 Task: Create a sub task Release to Production / Go Live for the task  Upgrade and migrate company quality management to a cloud-based solution in the project BroaderVision , assign it to team member softage.5@softage.net and update the status of the sub task to  On Track  , set the priority of the sub task to Low
Action: Mouse moved to (654, 512)
Screenshot: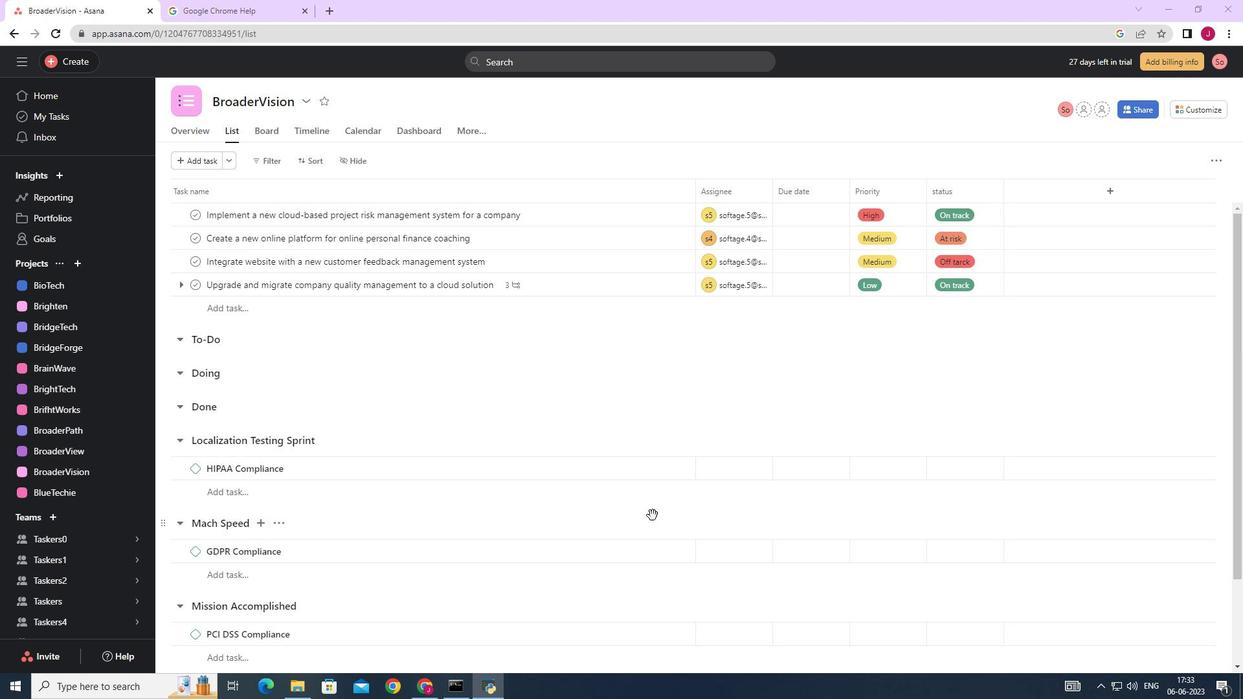 
Action: Mouse scrolled (654, 511) with delta (0, 0)
Screenshot: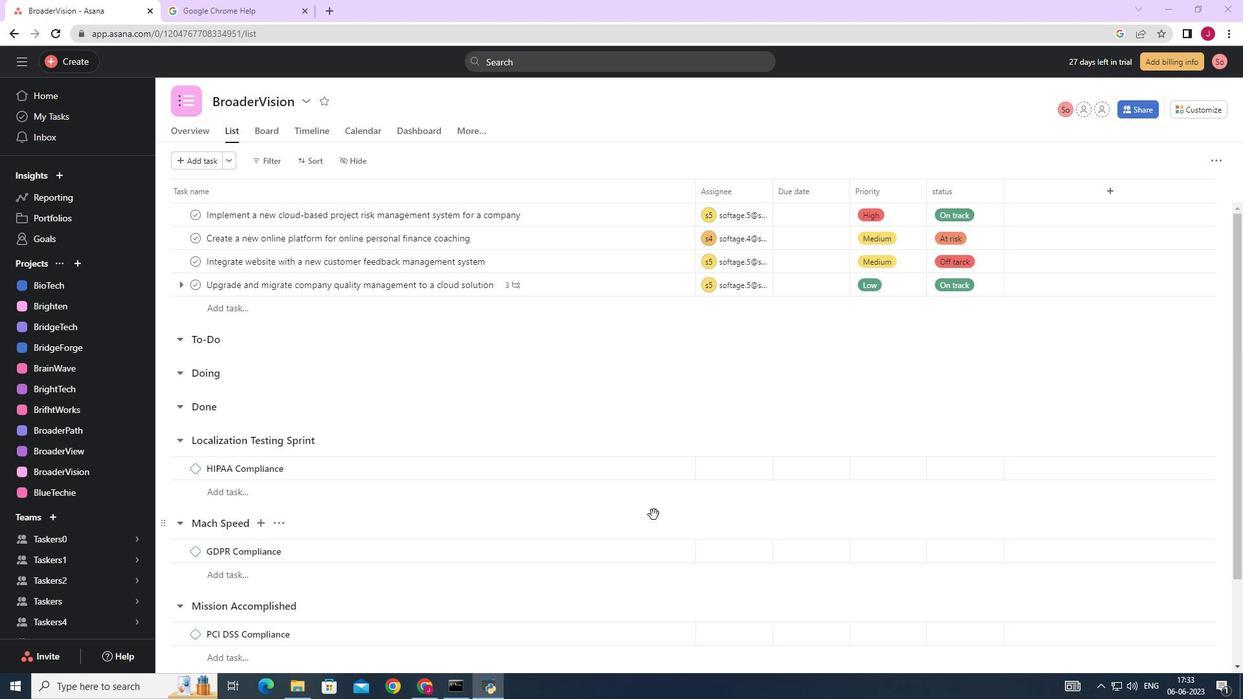 
Action: Mouse scrolled (654, 511) with delta (0, 0)
Screenshot: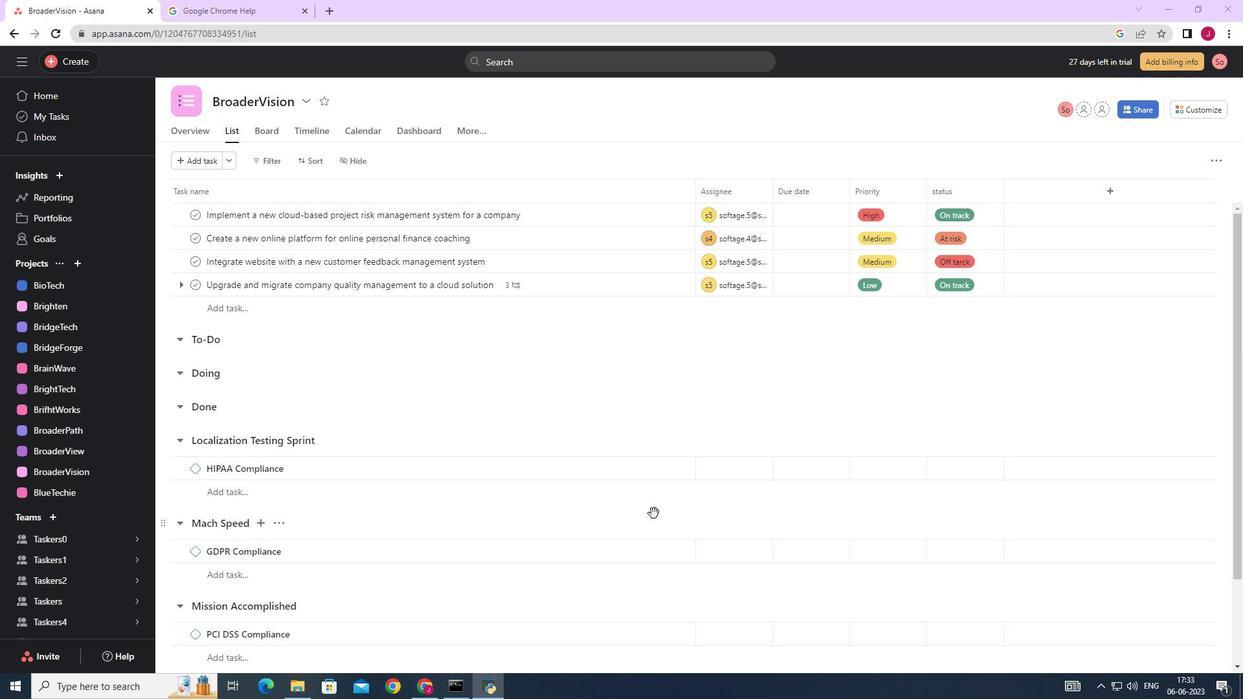
Action: Mouse scrolled (654, 511) with delta (0, 0)
Screenshot: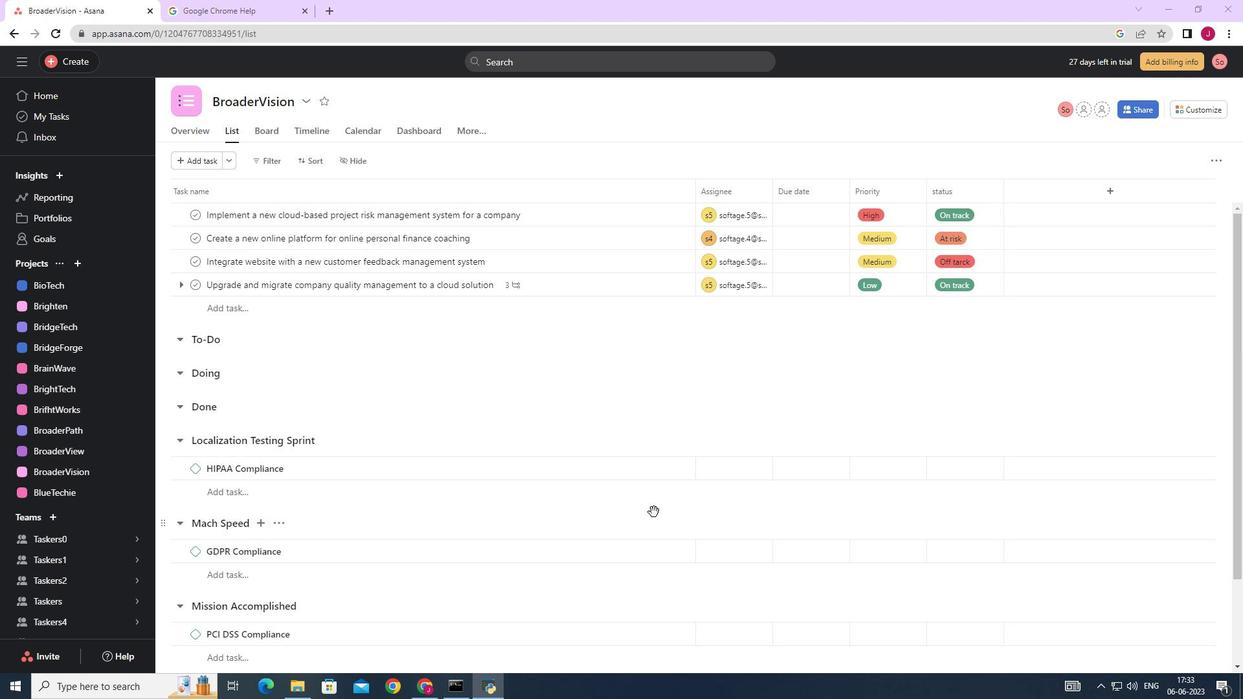 
Action: Mouse scrolled (654, 511) with delta (0, 0)
Screenshot: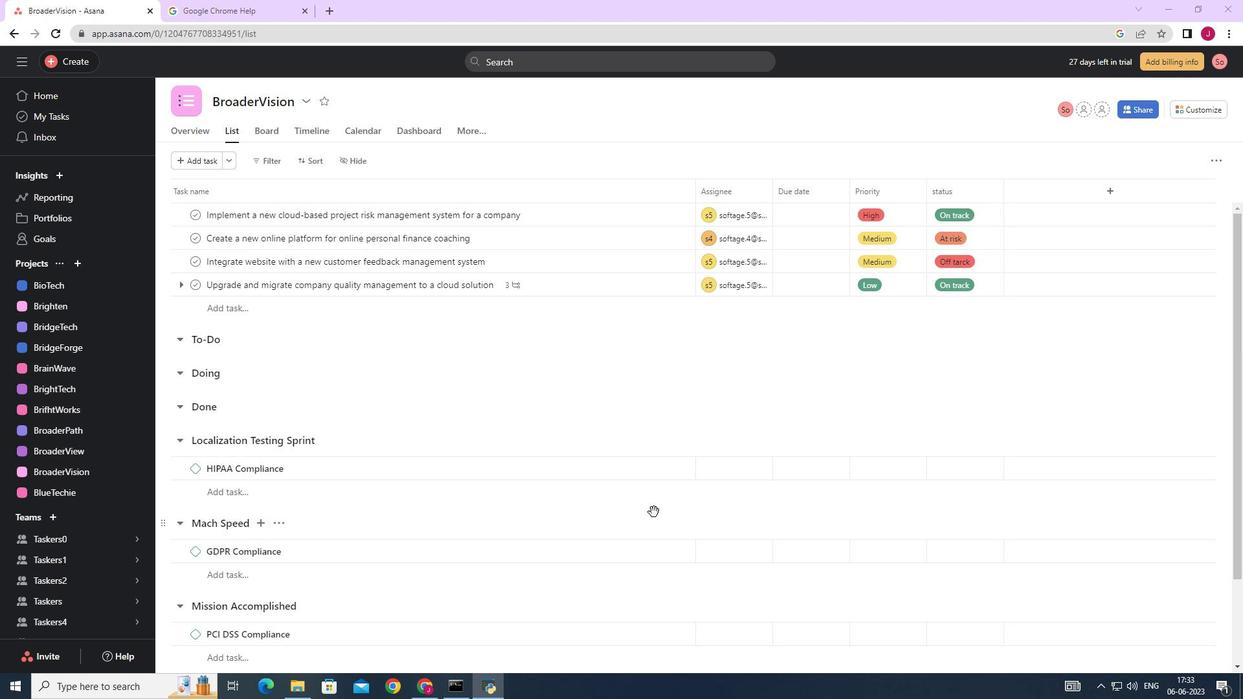 
Action: Mouse scrolled (654, 511) with delta (0, 0)
Screenshot: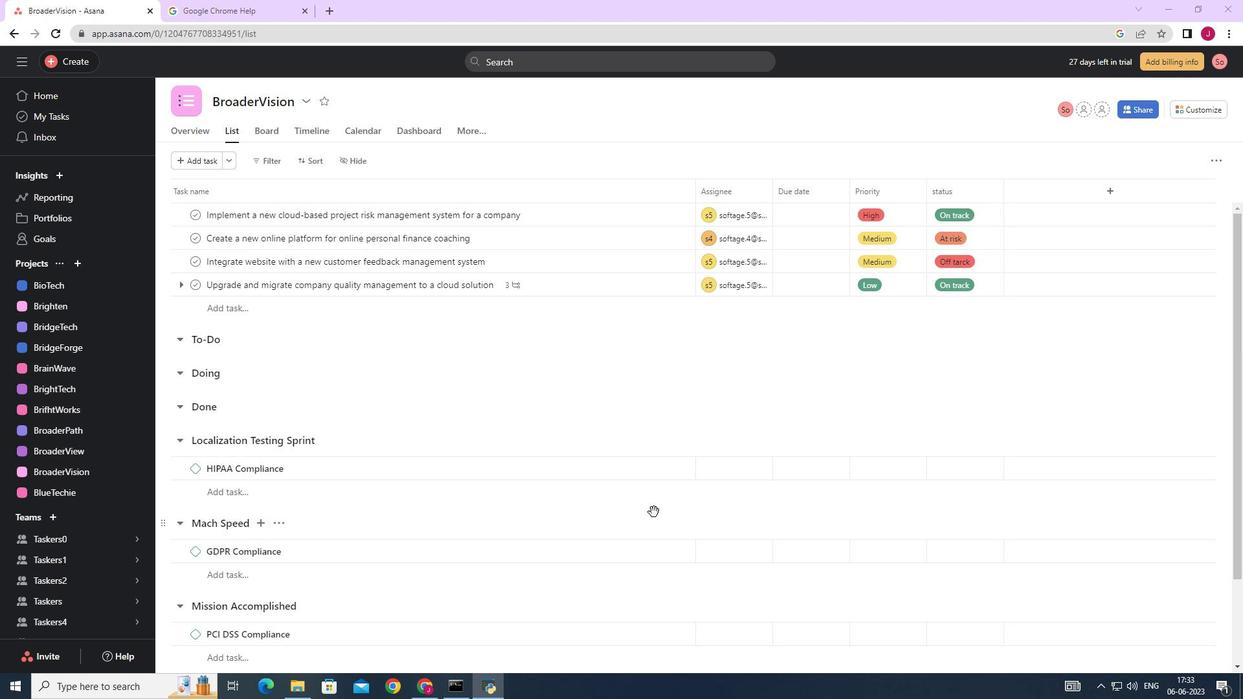 
Action: Mouse scrolled (654, 511) with delta (0, 0)
Screenshot: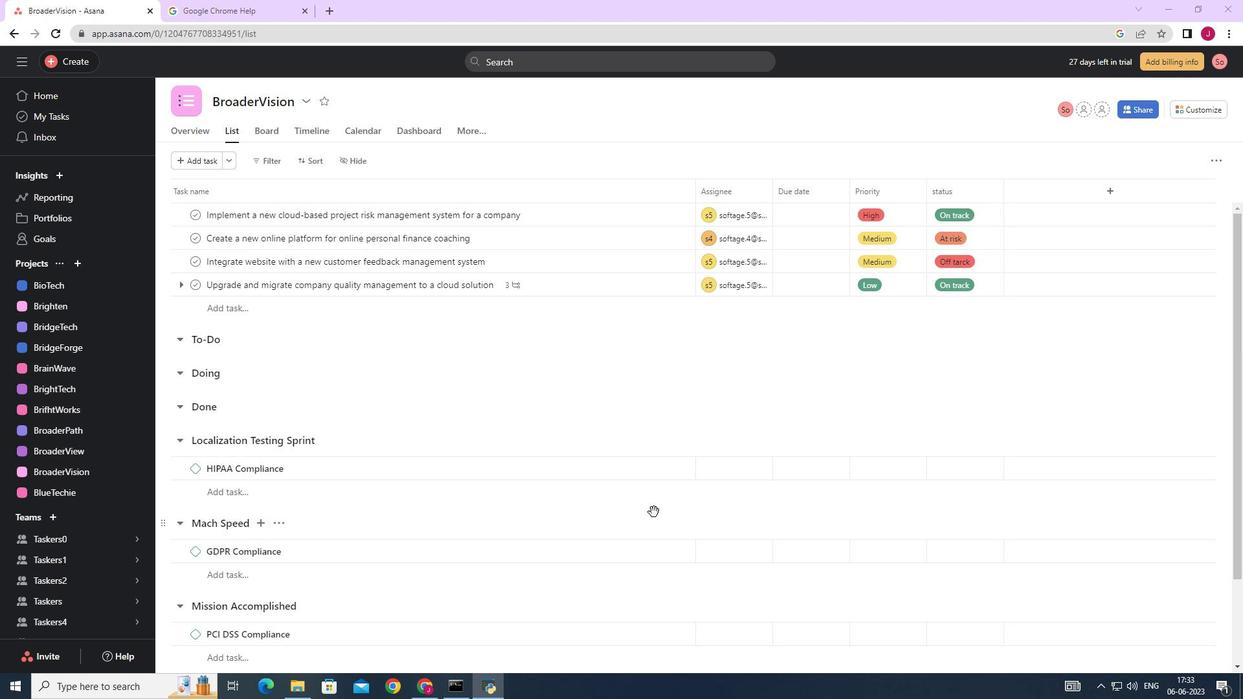 
Action: Mouse scrolled (654, 513) with delta (0, 0)
Screenshot: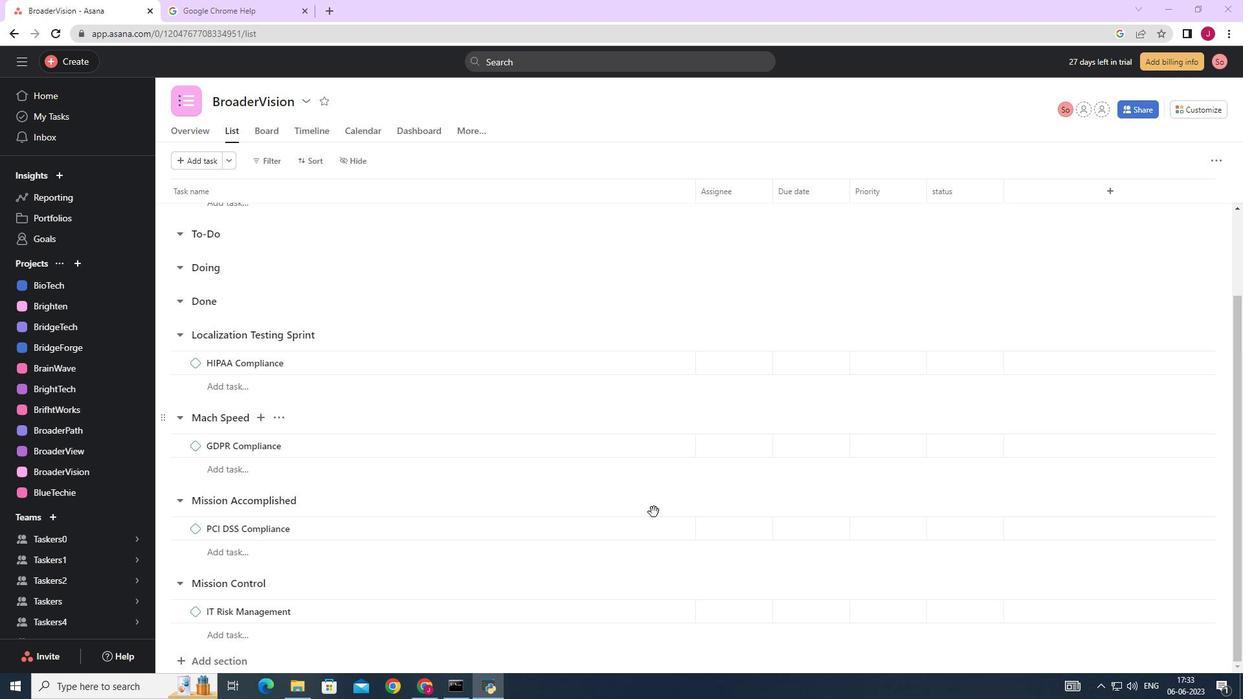 
Action: Mouse scrolled (654, 513) with delta (0, 0)
Screenshot: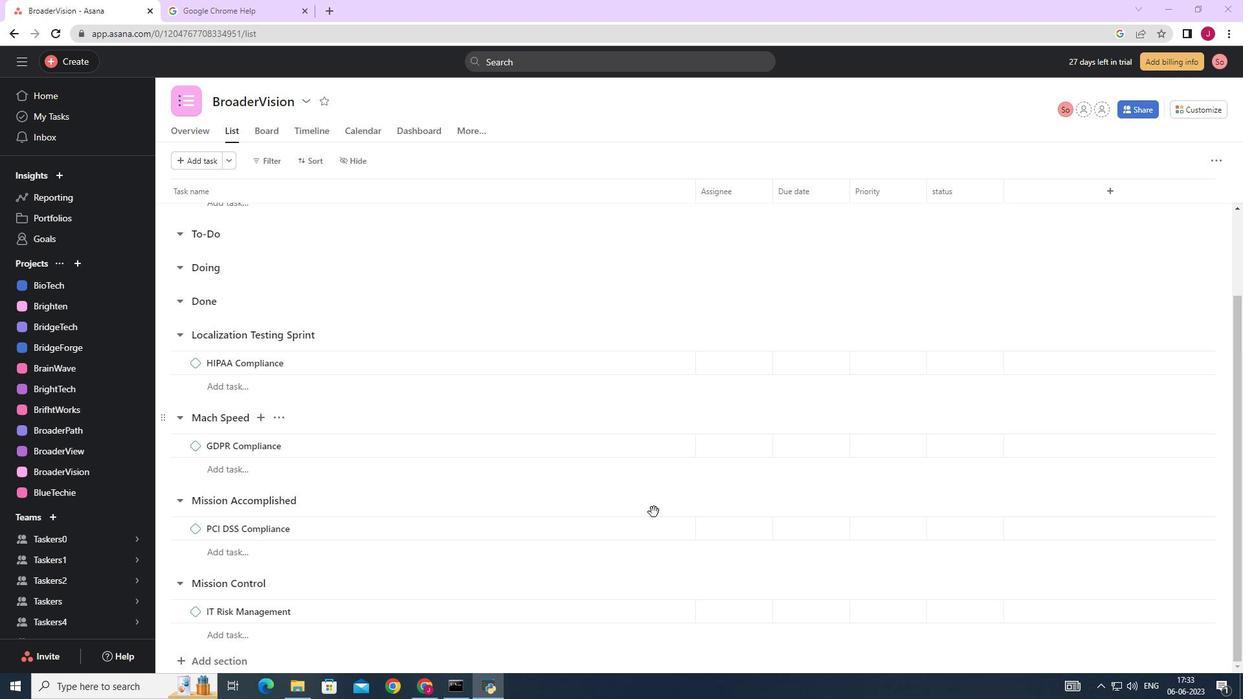 
Action: Mouse scrolled (654, 513) with delta (0, 0)
Screenshot: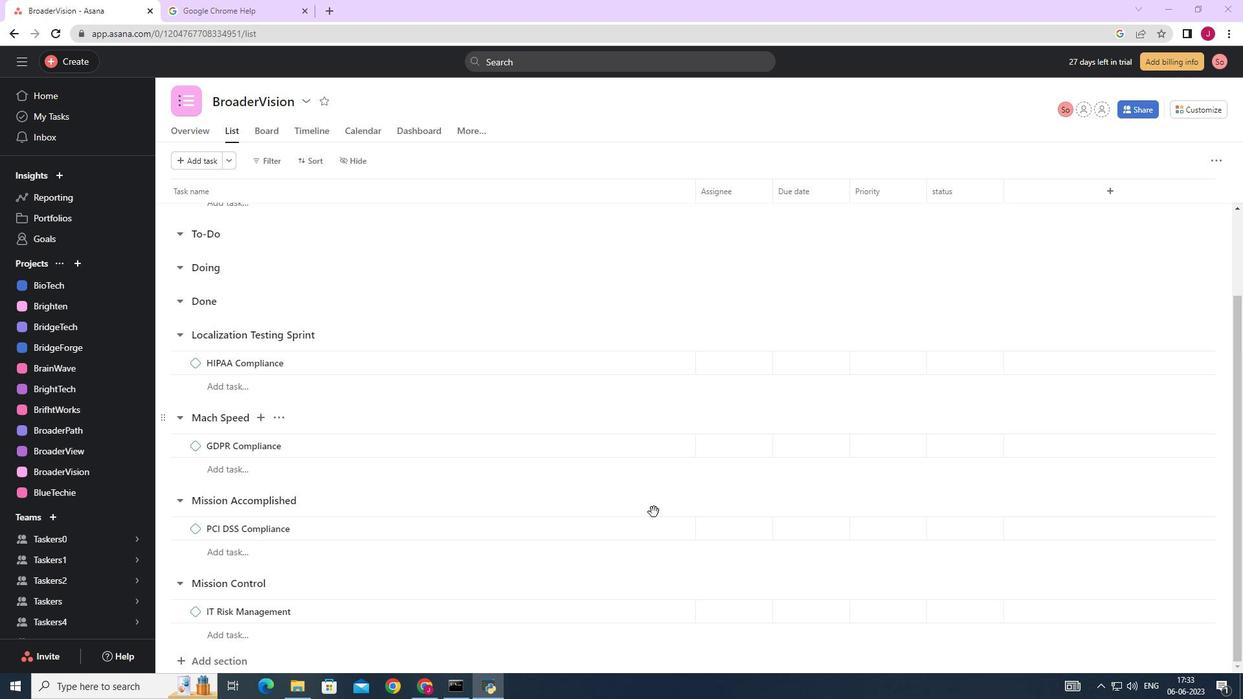 
Action: Mouse scrolled (654, 513) with delta (0, 0)
Screenshot: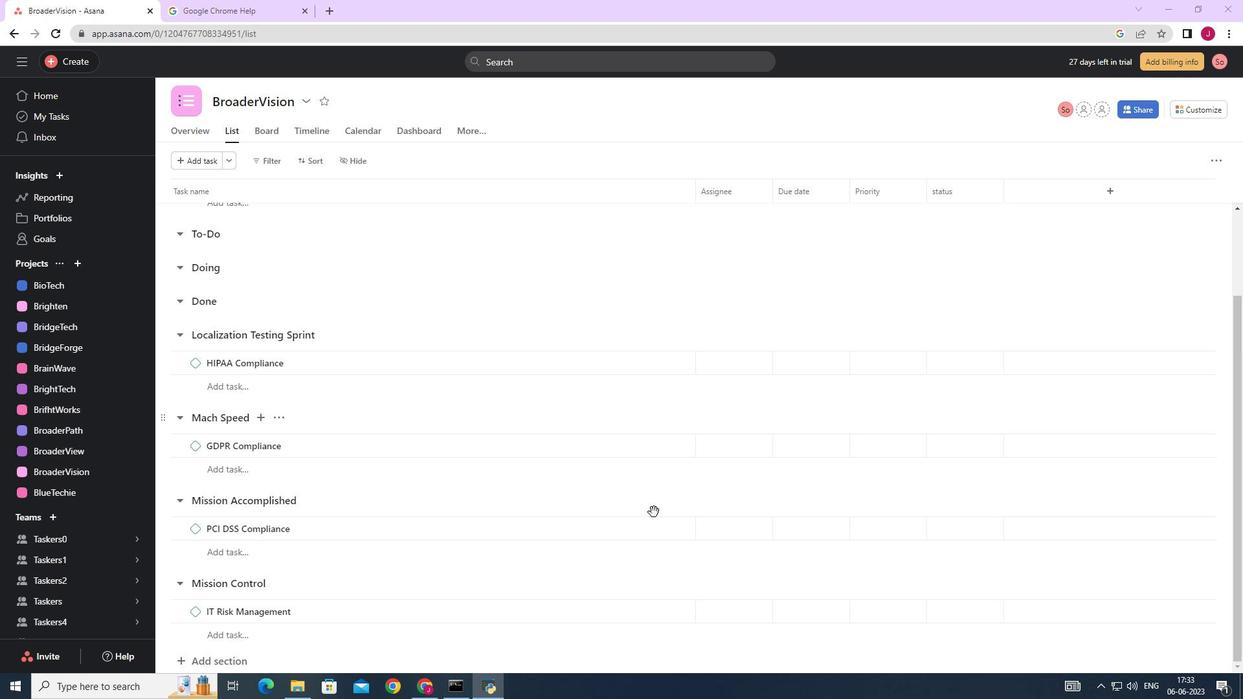 
Action: Mouse moved to (581, 288)
Screenshot: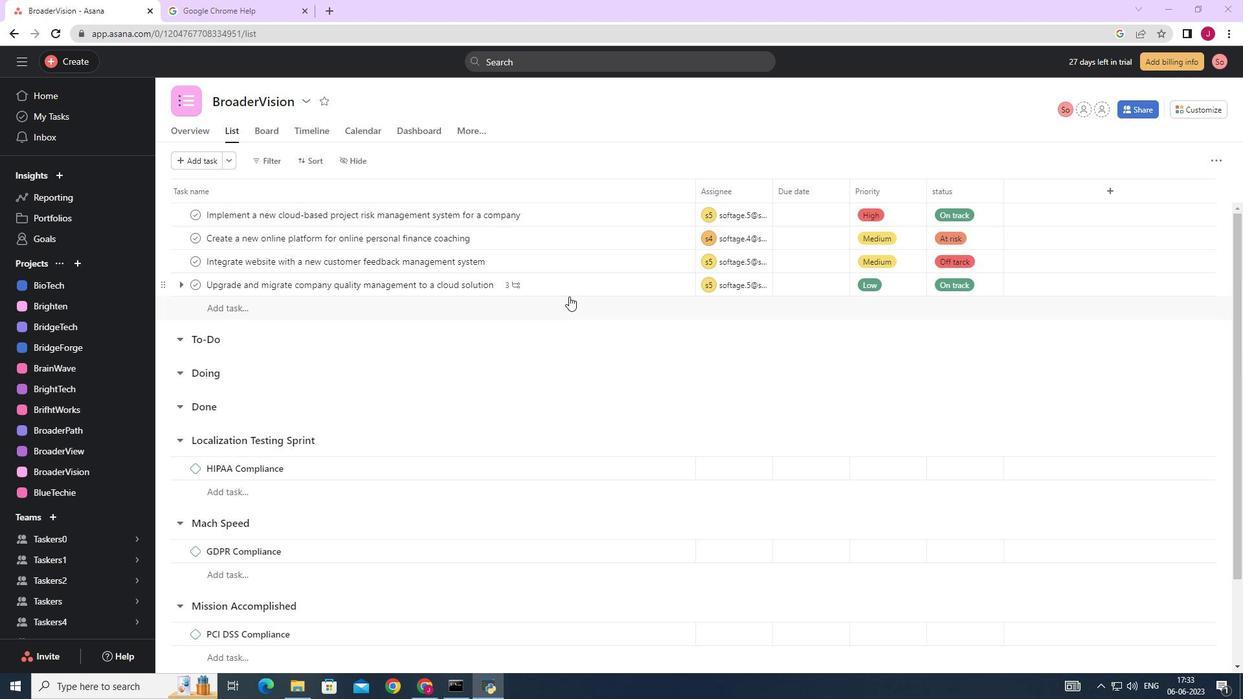 
Action: Mouse pressed left at (581, 288)
Screenshot: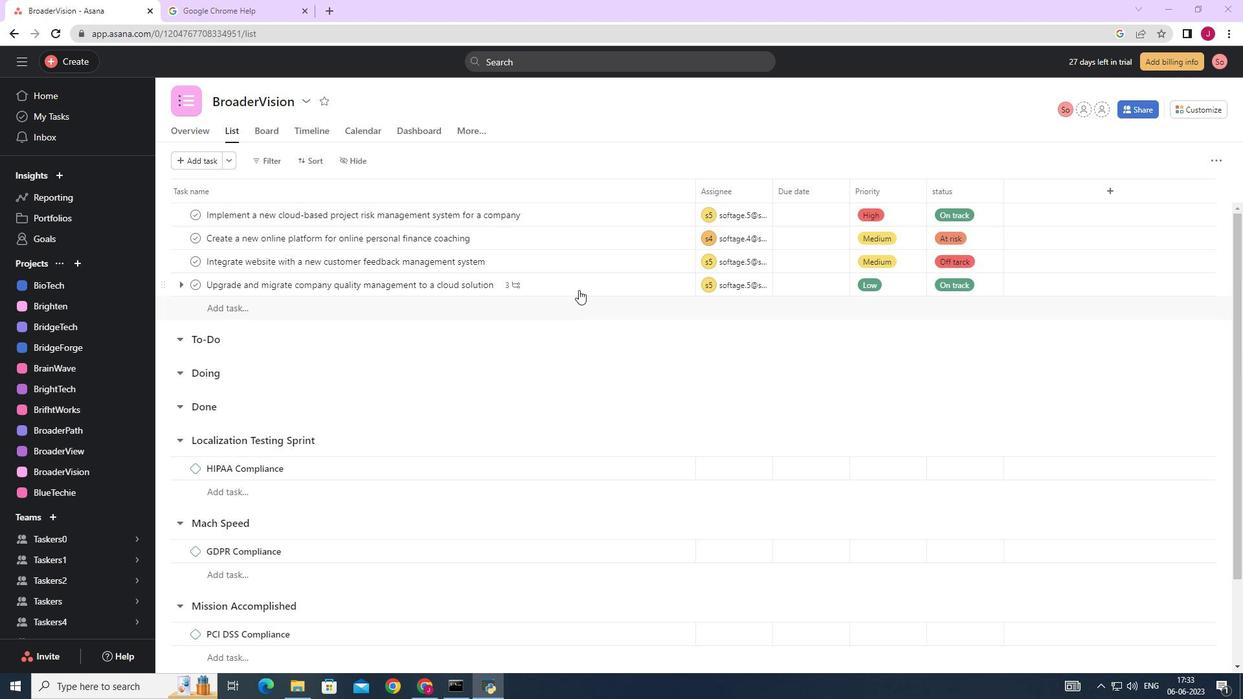 
Action: Mouse moved to (1040, 434)
Screenshot: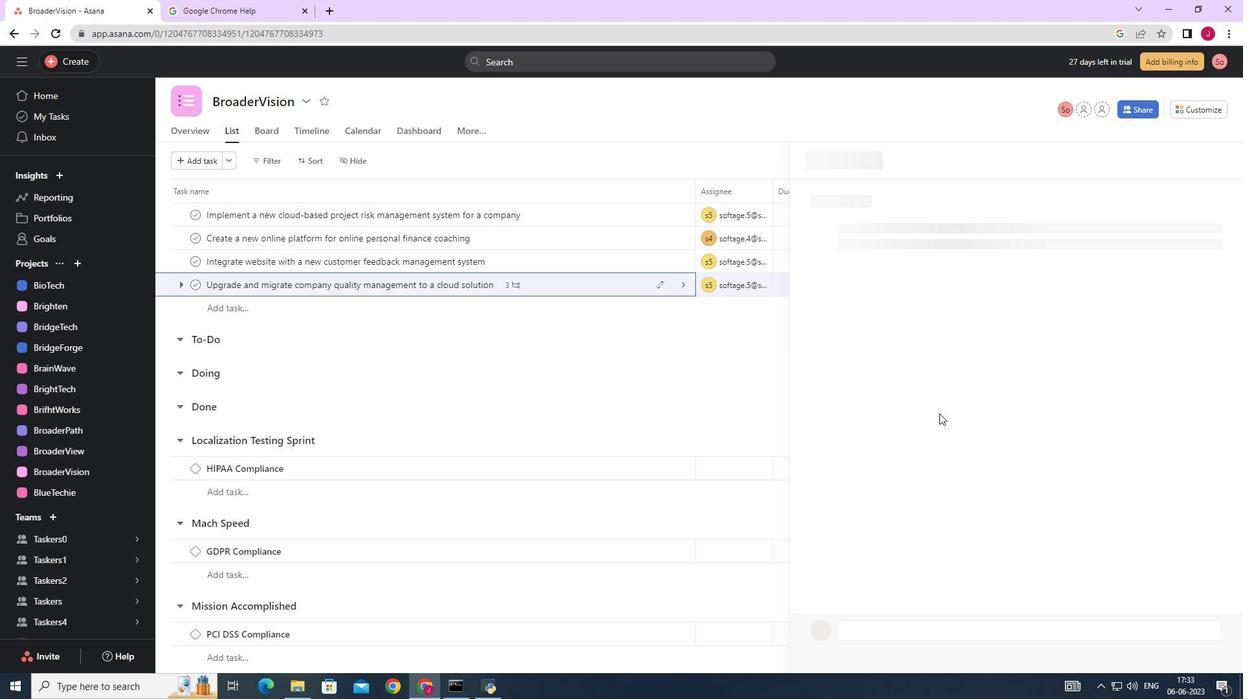 
Action: Mouse scrolled (1040, 433) with delta (0, 0)
Screenshot: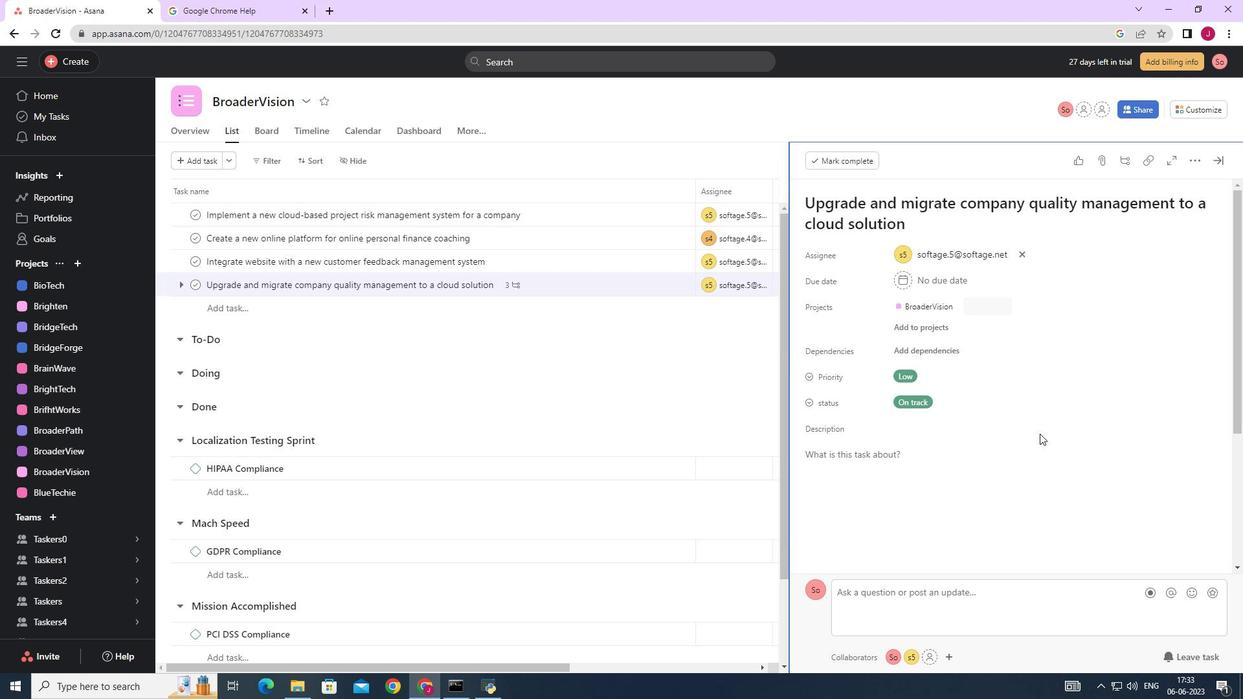 
Action: Mouse scrolled (1040, 433) with delta (0, 0)
Screenshot: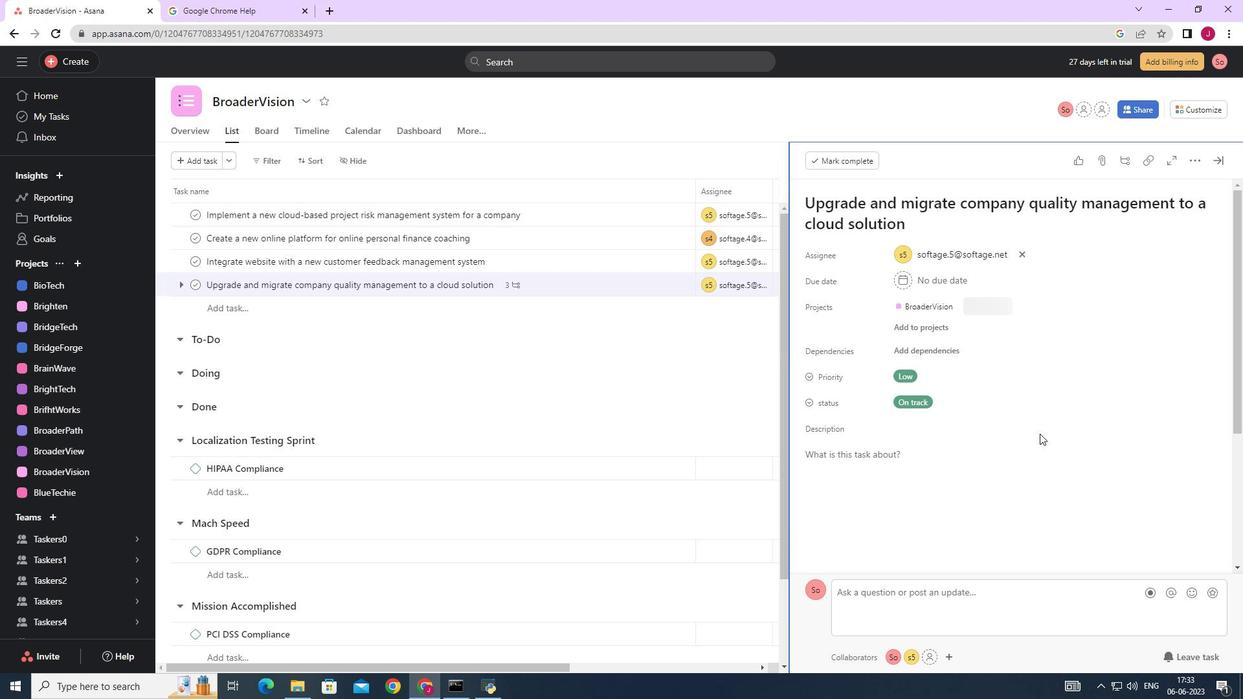 
Action: Mouse scrolled (1040, 433) with delta (0, 0)
Screenshot: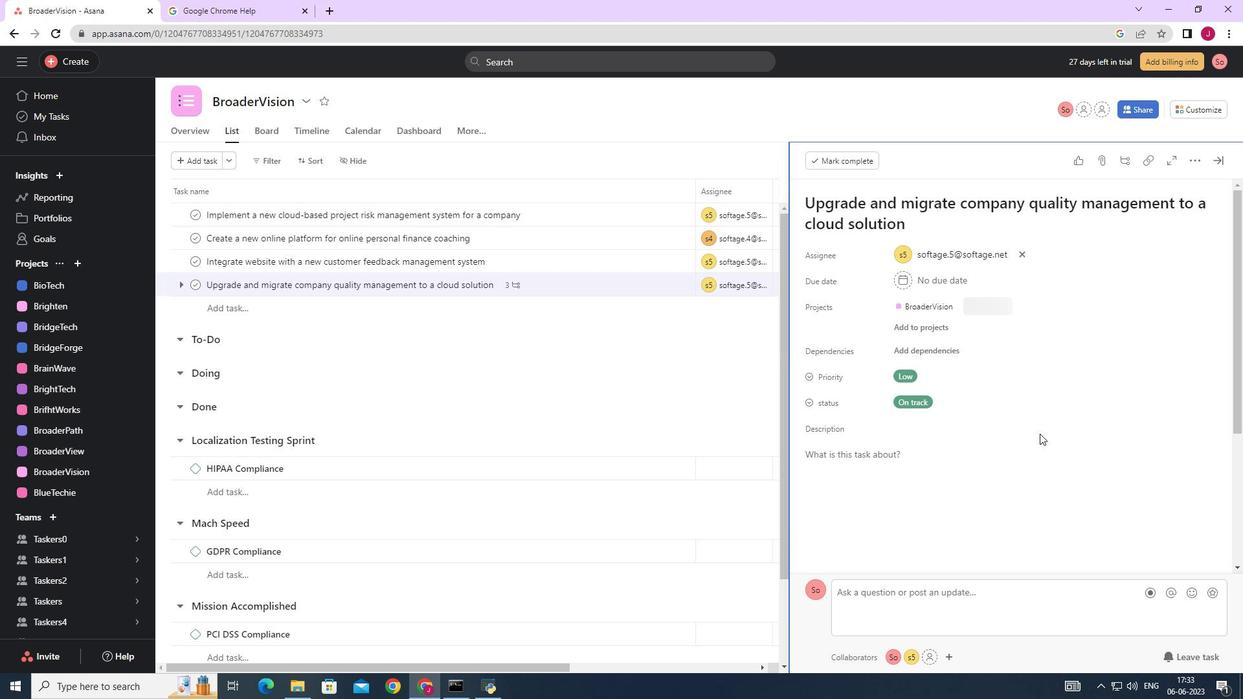 
Action: Mouse scrolled (1040, 433) with delta (0, 0)
Screenshot: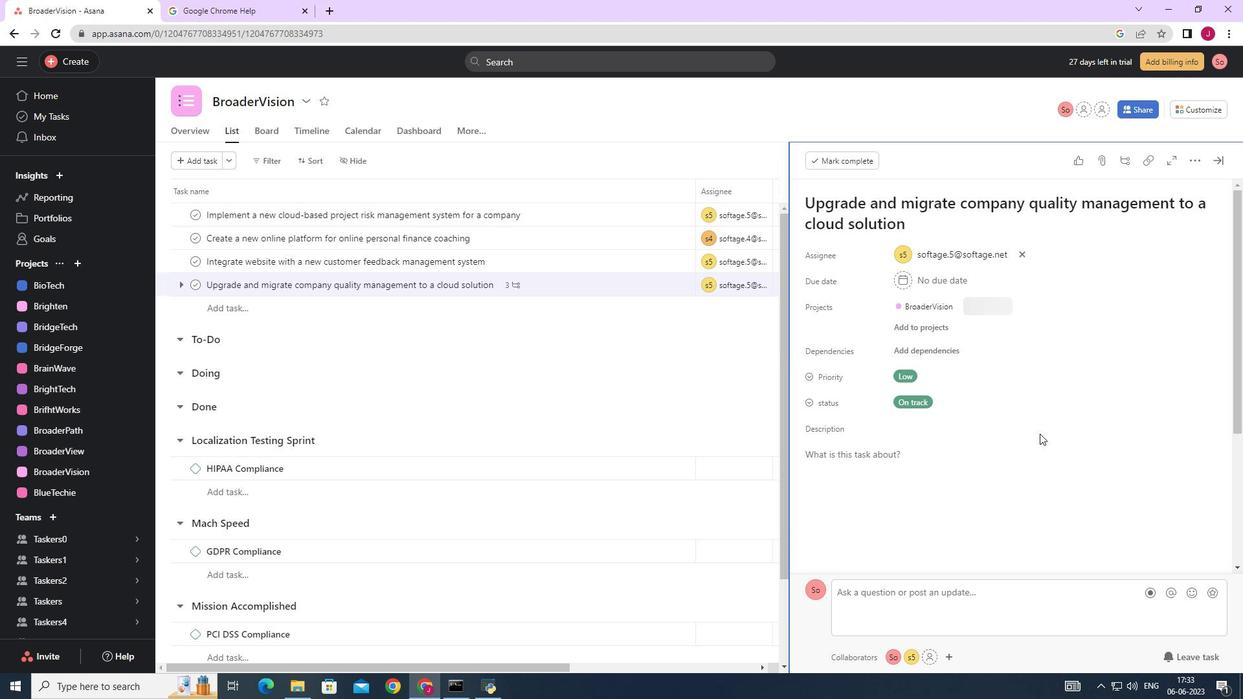 
Action: Mouse scrolled (1040, 433) with delta (0, 0)
Screenshot: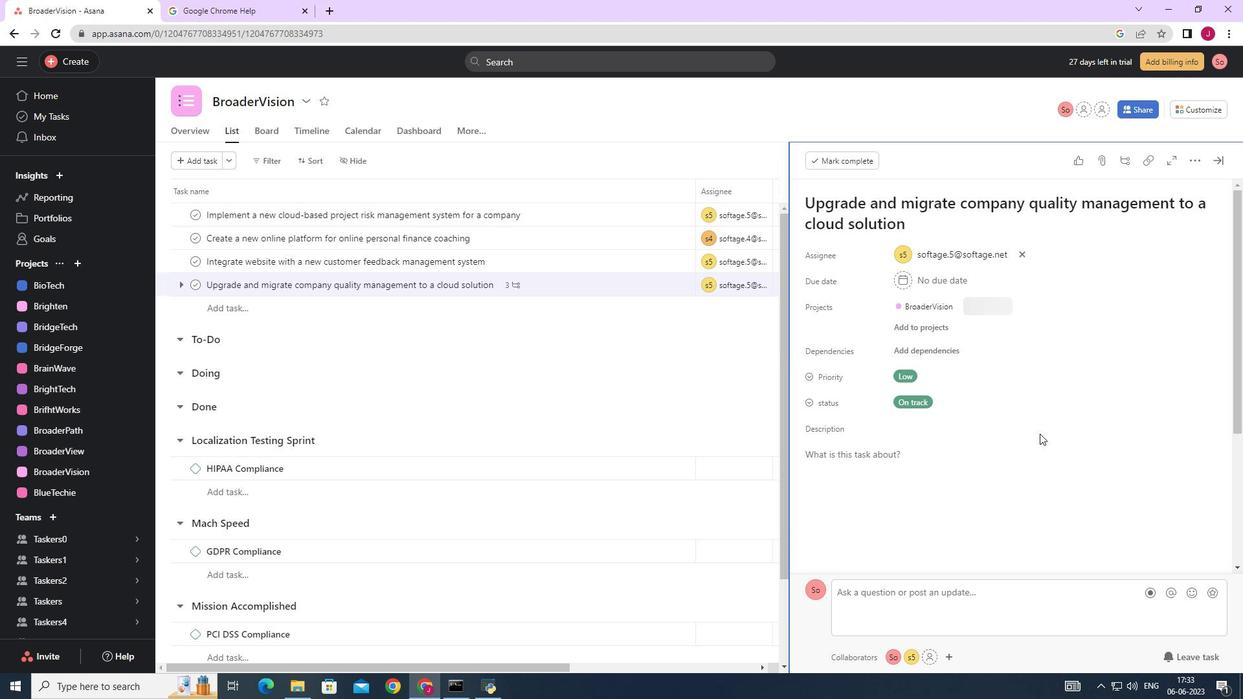 
Action: Mouse scrolled (1040, 433) with delta (0, 0)
Screenshot: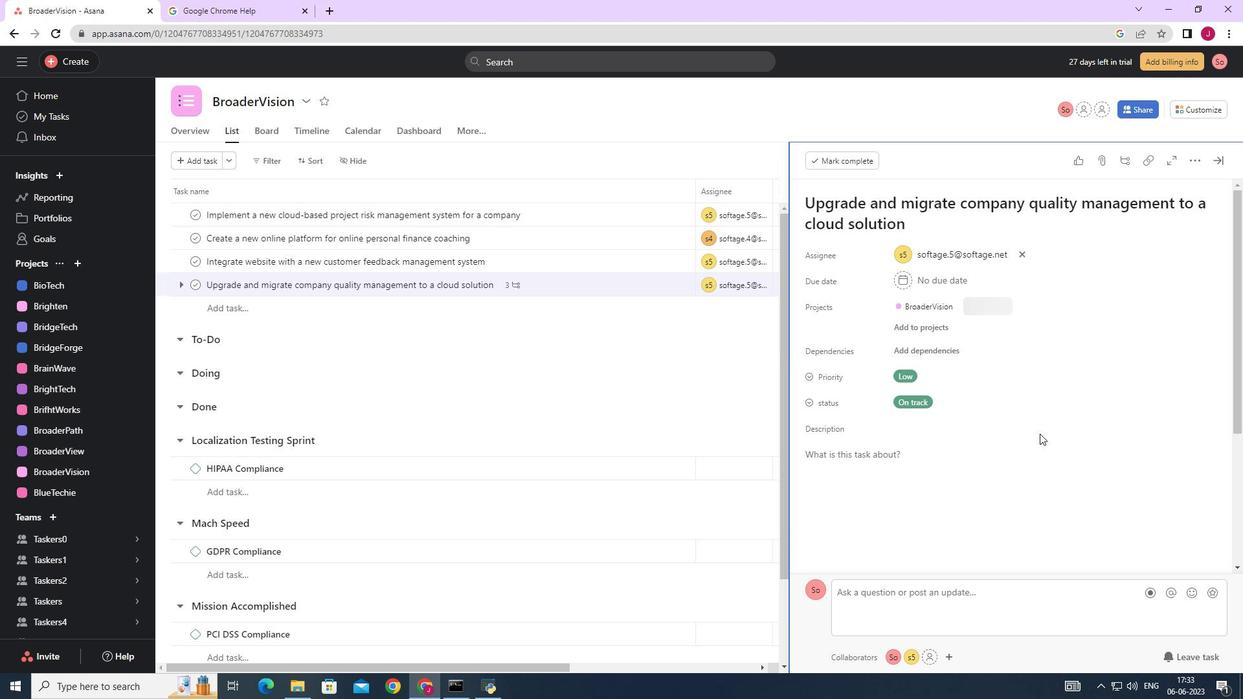 
Action: Mouse moved to (844, 470)
Screenshot: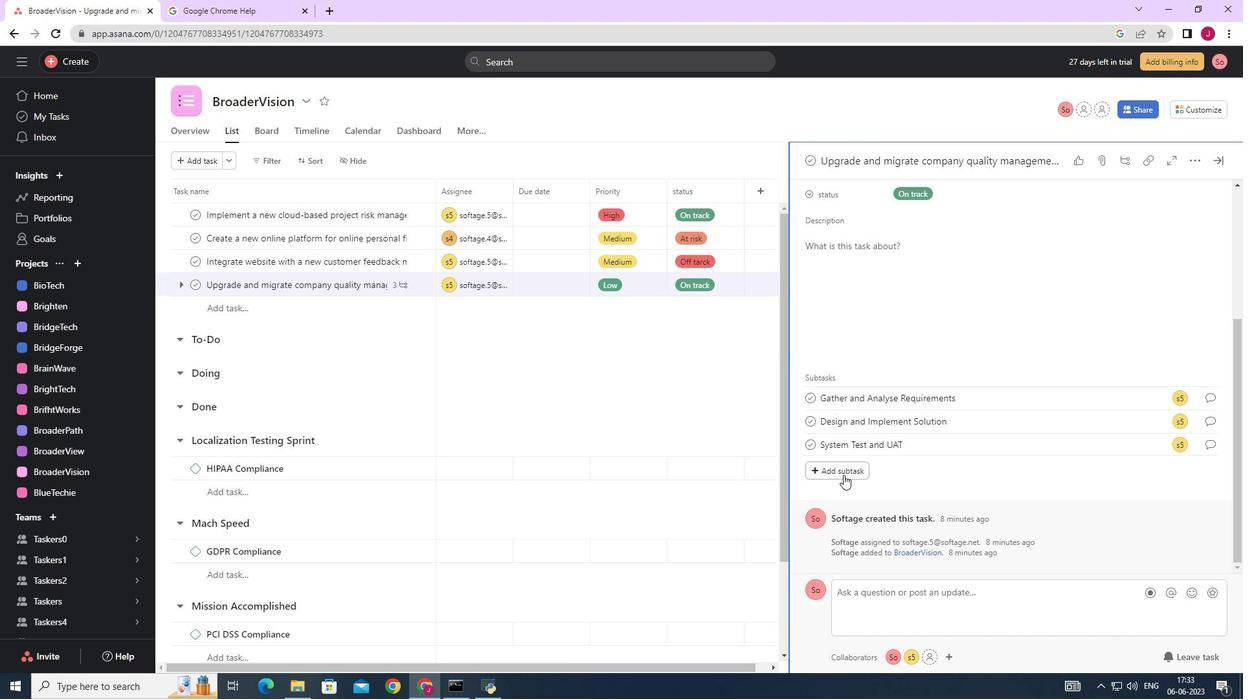 
Action: Mouse pressed left at (844, 470)
Screenshot: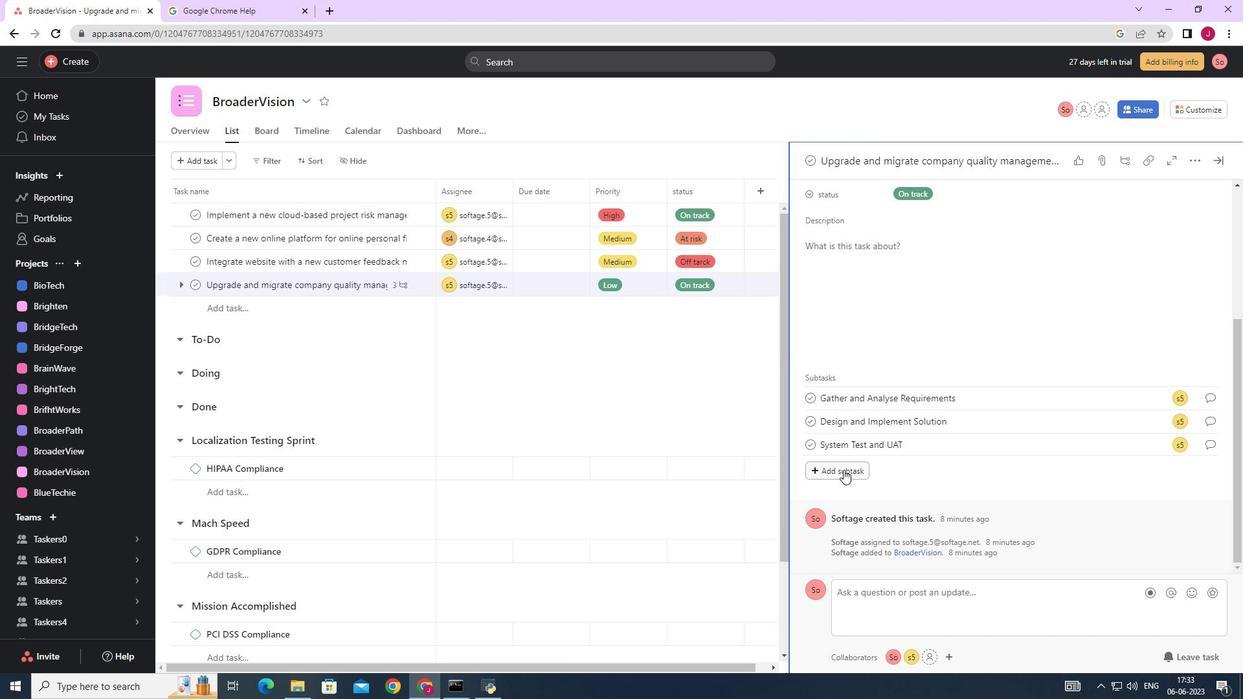 
Action: Mouse moved to (832, 467)
Screenshot: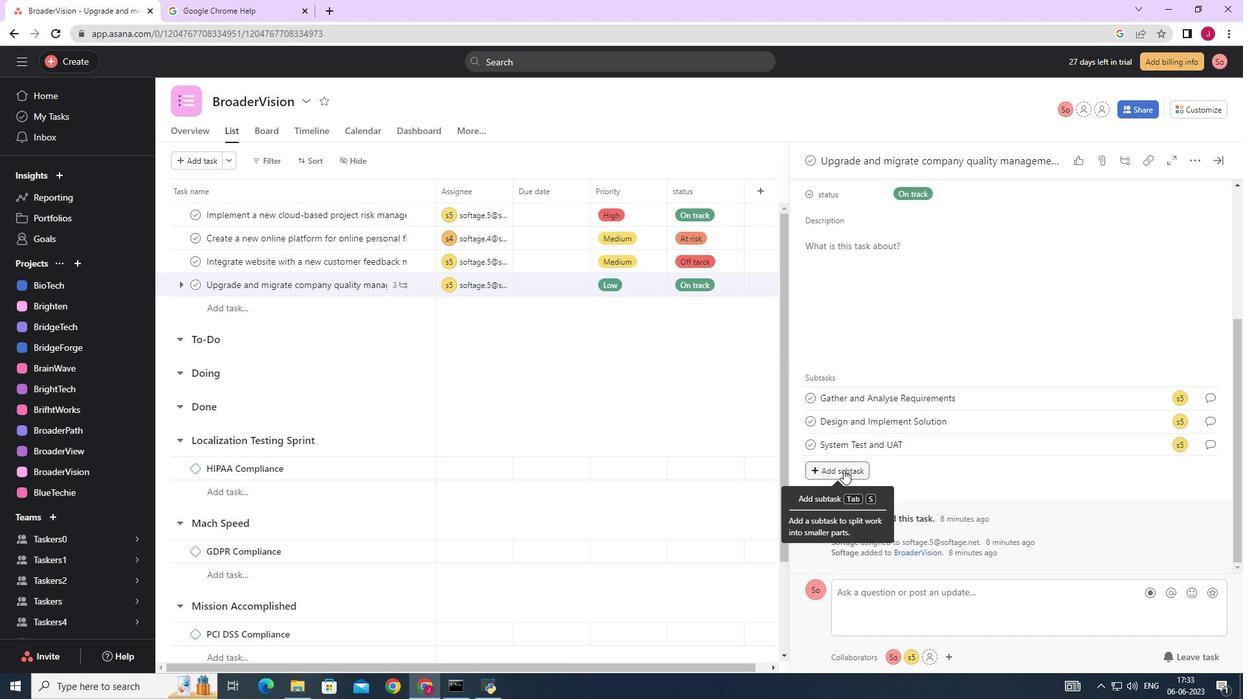 
Action: Key pressed <Key.caps_lock><Key.caps_lock>r<Key.caps_lock>ELEASE<Key.space>TO<Key.space>PRODUCTION<Key.space>/<Key.space><Key.caps_lock>g<Key.caps_lock>O<Key.space><Key.caps_lock>l<Key.caps_lock>IVE
Screenshot: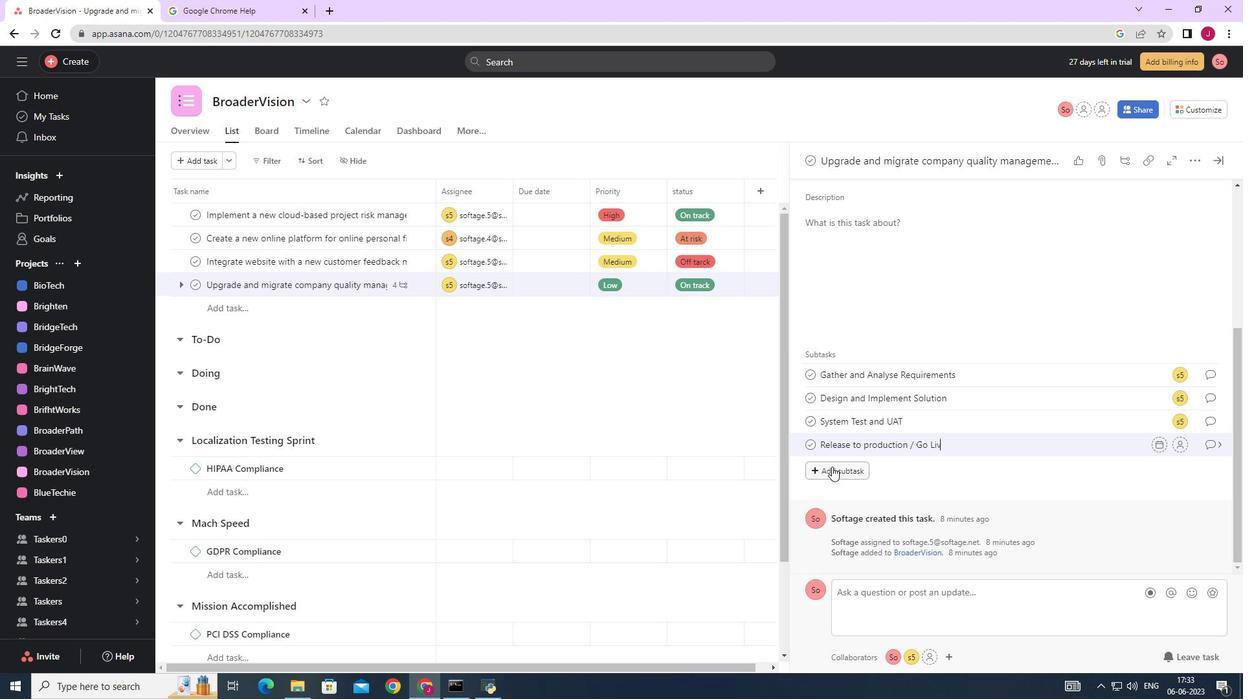 
Action: Mouse moved to (1180, 448)
Screenshot: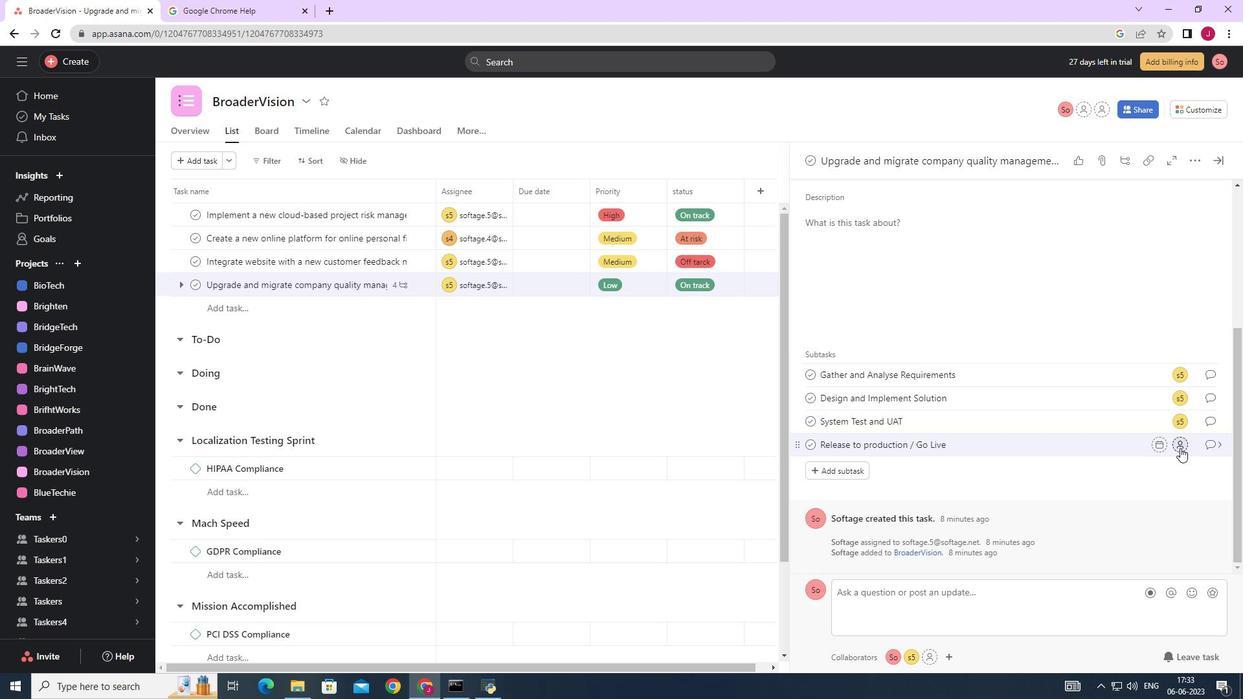 
Action: Mouse pressed left at (1180, 448)
Screenshot: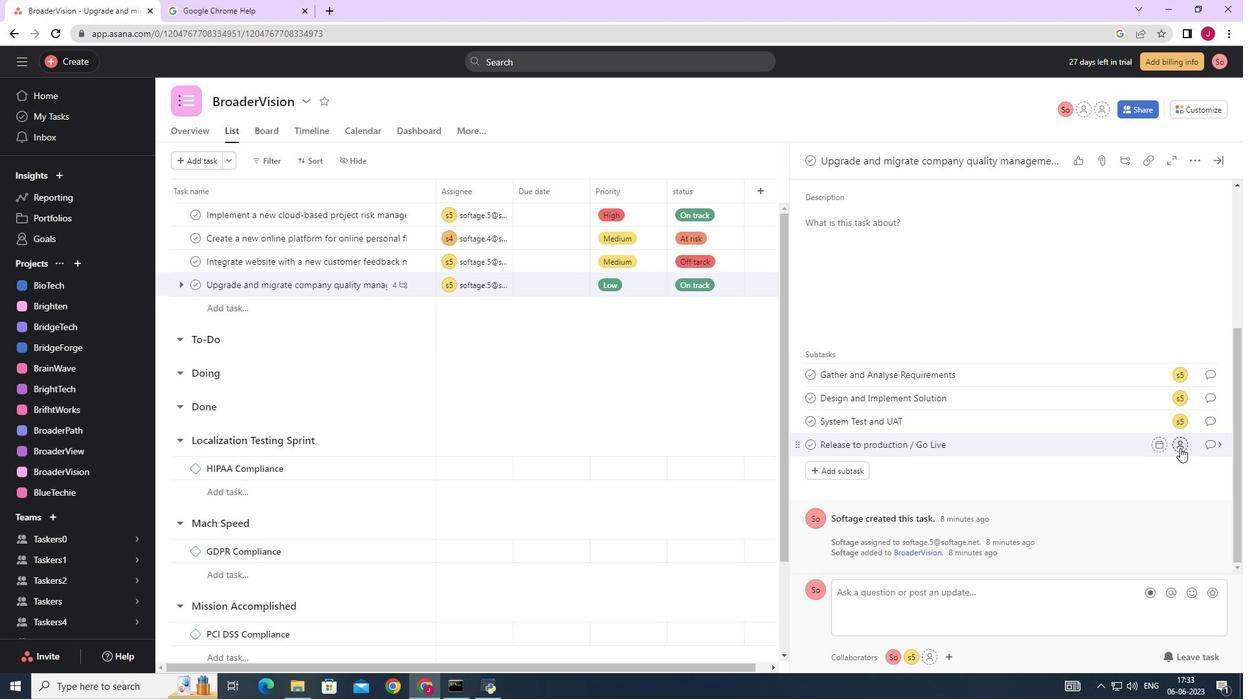 
Action: Mouse moved to (1014, 490)
Screenshot: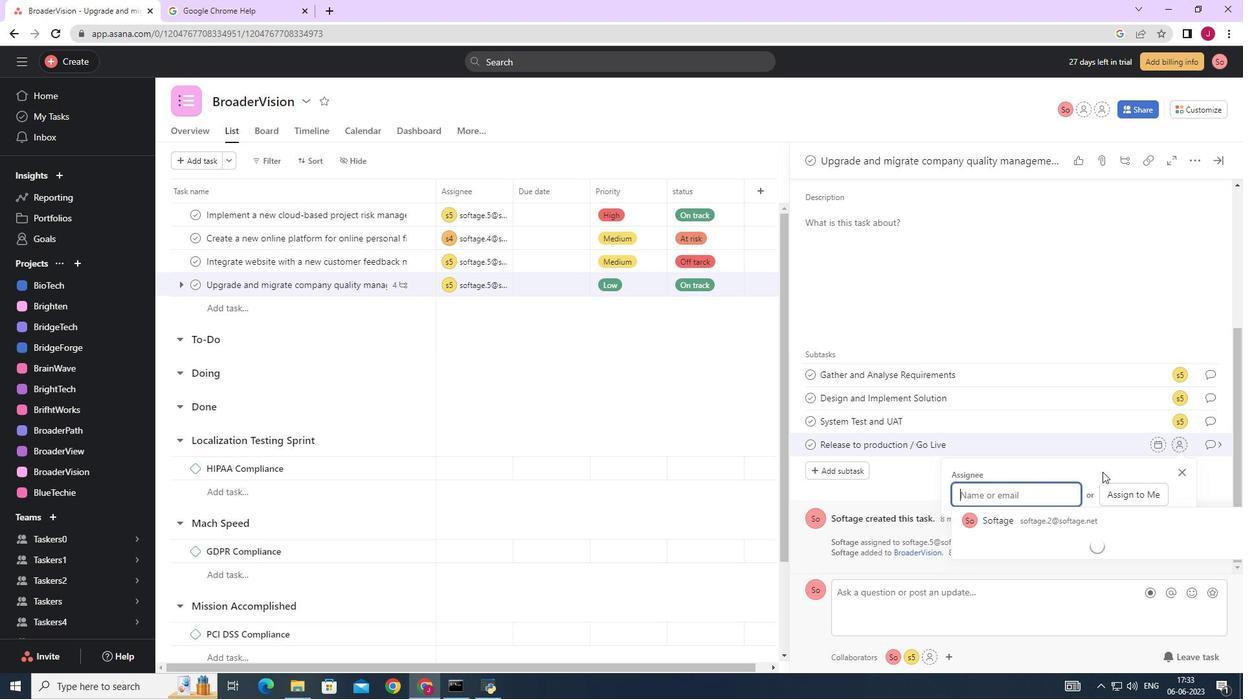 
Action: Key pressed SOFTAGE.5
Screenshot: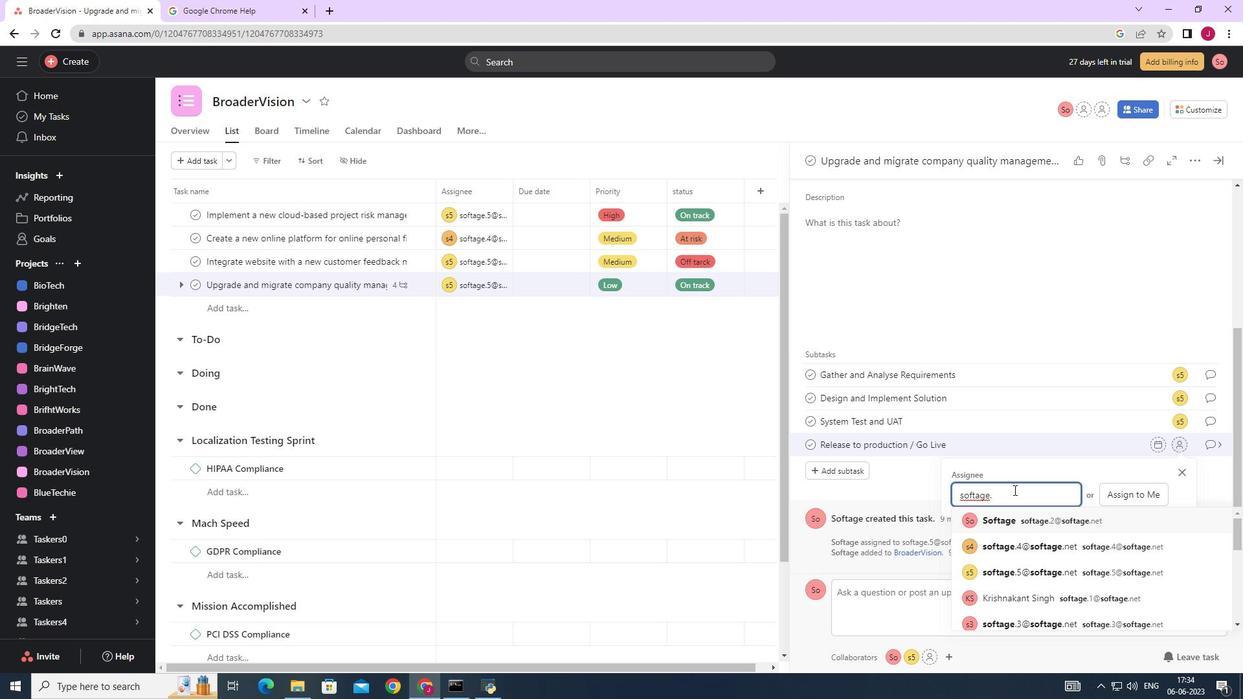 
Action: Mouse moved to (1053, 518)
Screenshot: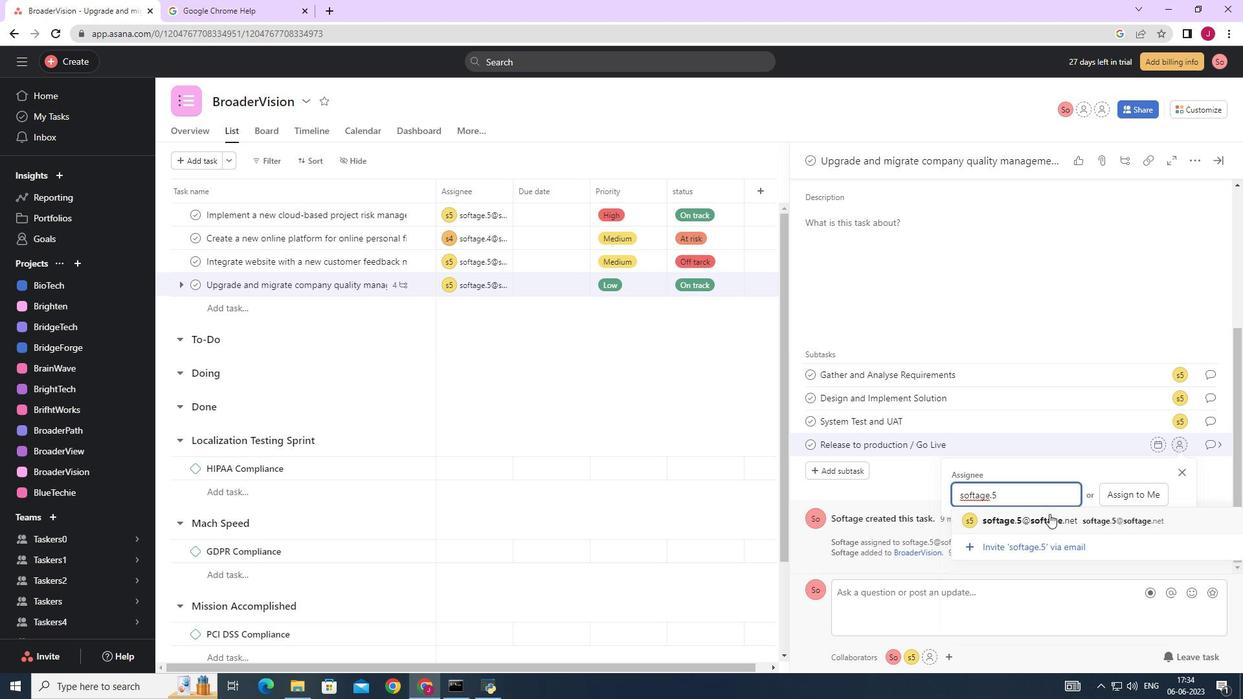 
Action: Mouse pressed left at (1053, 518)
Screenshot: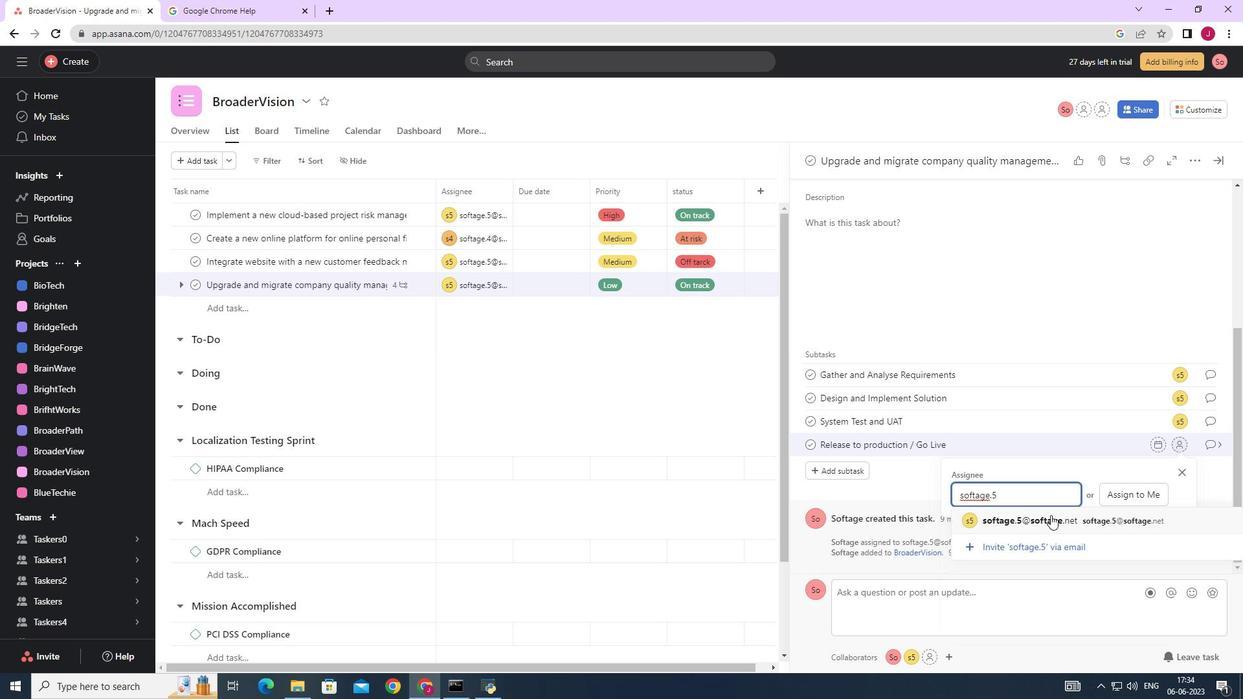 
Action: Mouse moved to (1210, 443)
Screenshot: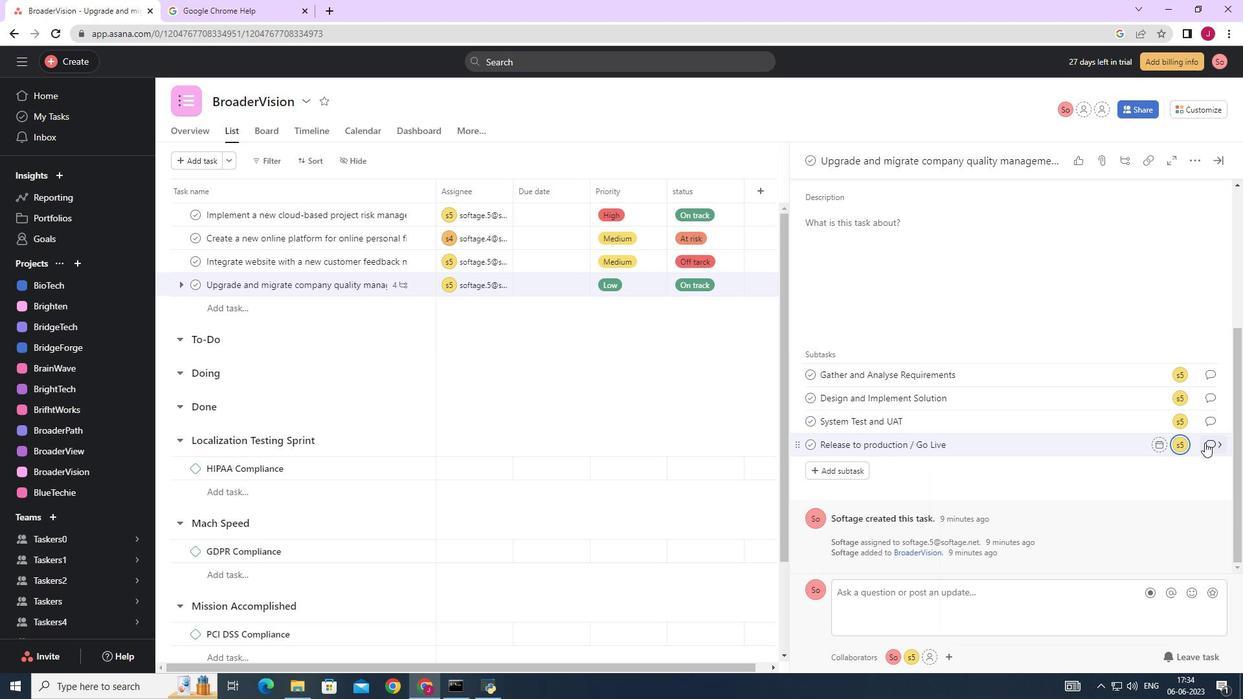 
Action: Mouse pressed left at (1210, 443)
Screenshot: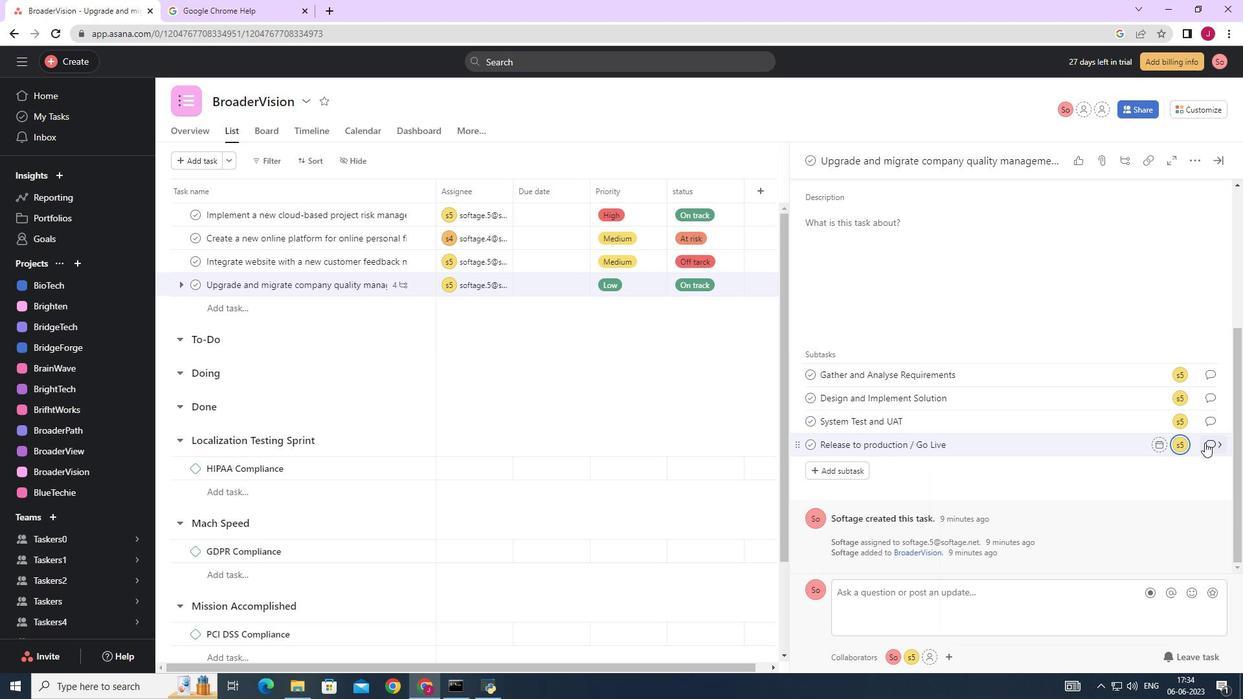 
Action: Mouse moved to (843, 345)
Screenshot: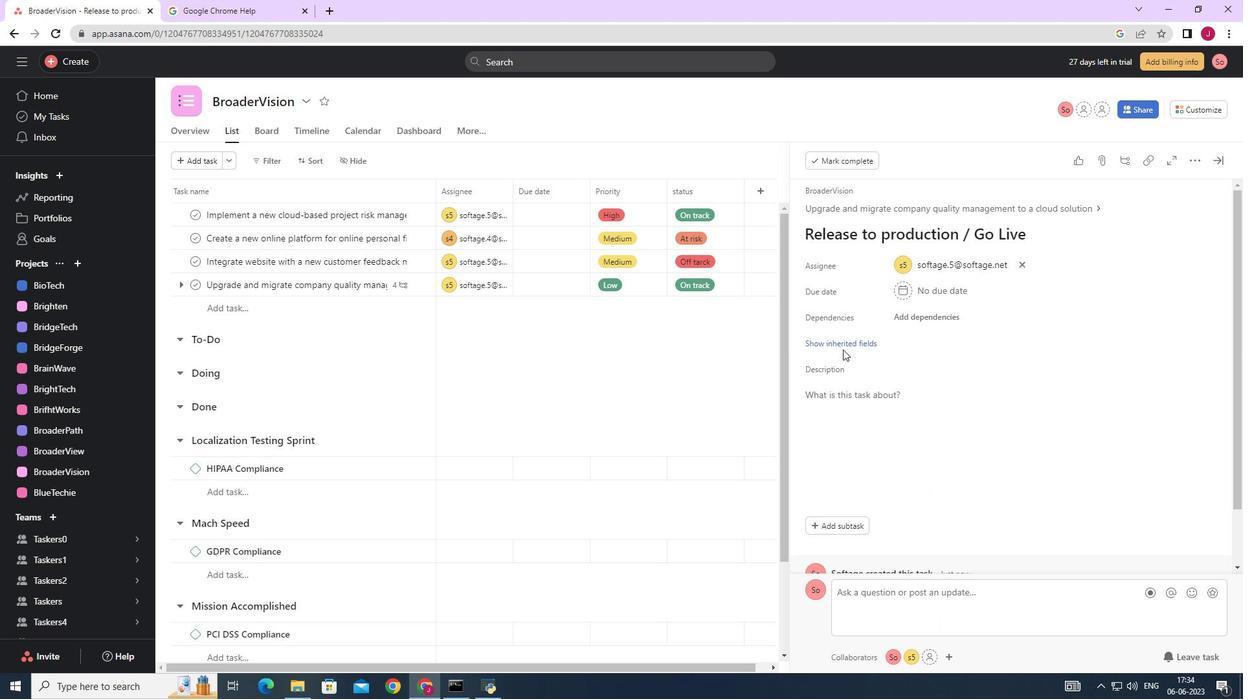 
Action: Mouse pressed left at (843, 345)
Screenshot: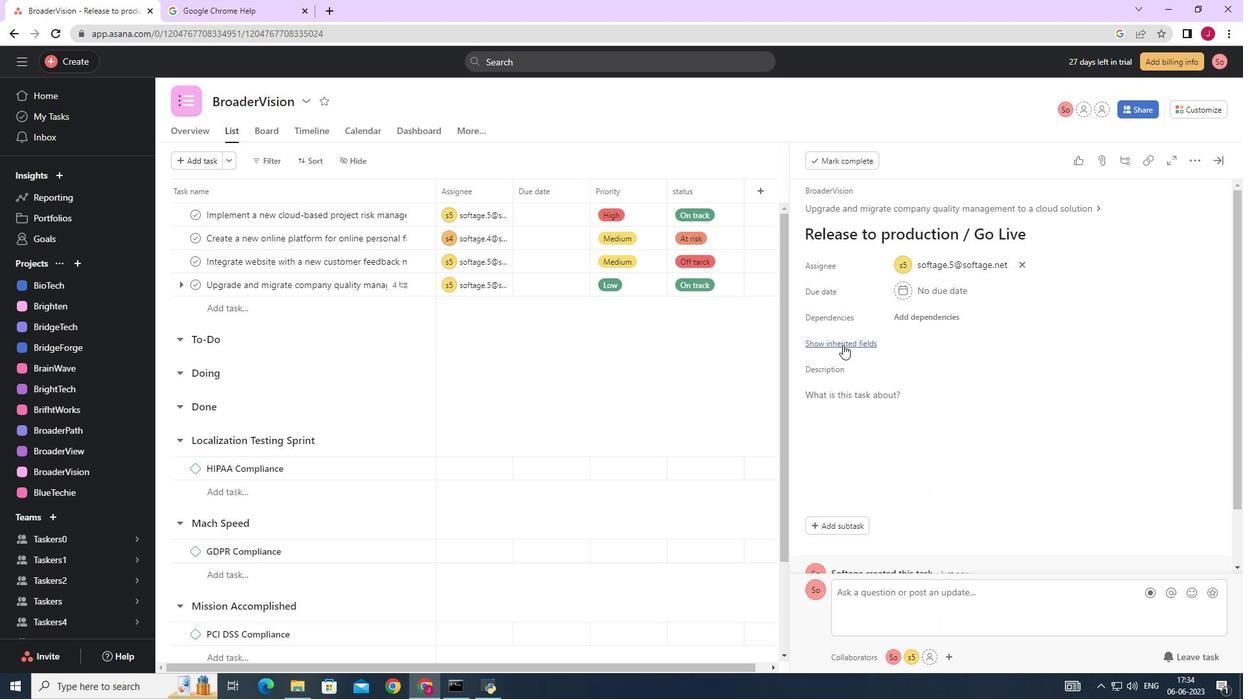 
Action: Mouse moved to (915, 421)
Screenshot: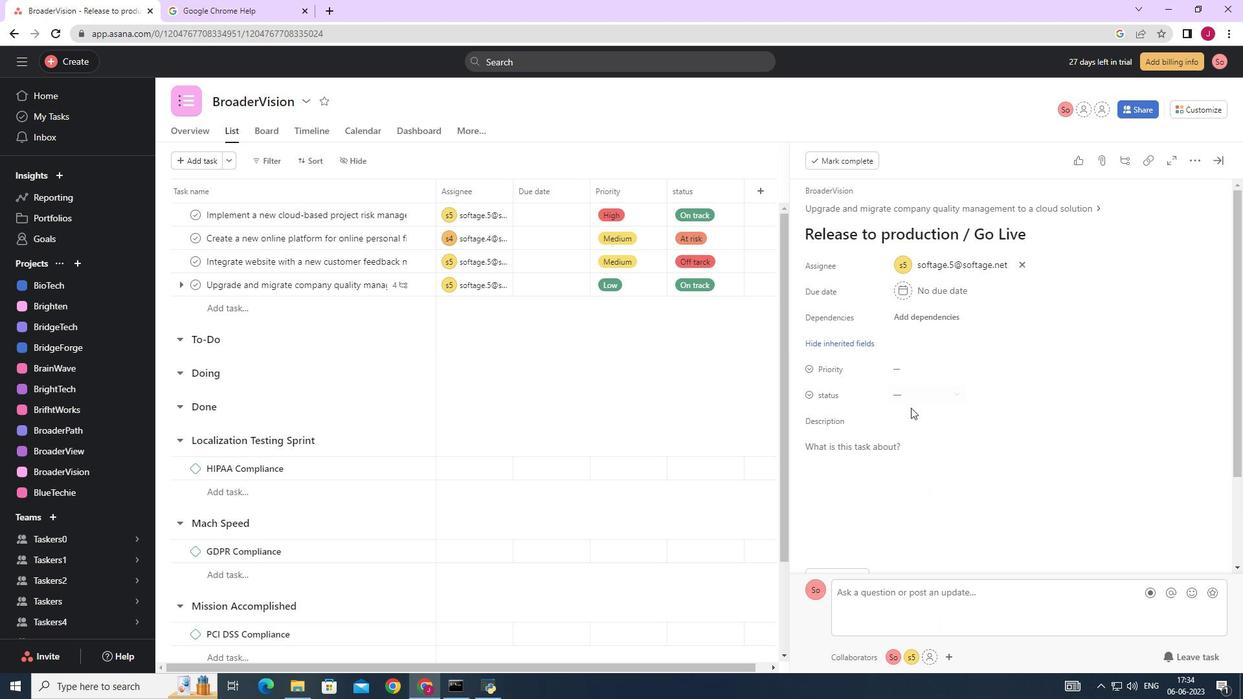 
Action: Mouse scrolled (915, 420) with delta (0, 0)
Screenshot: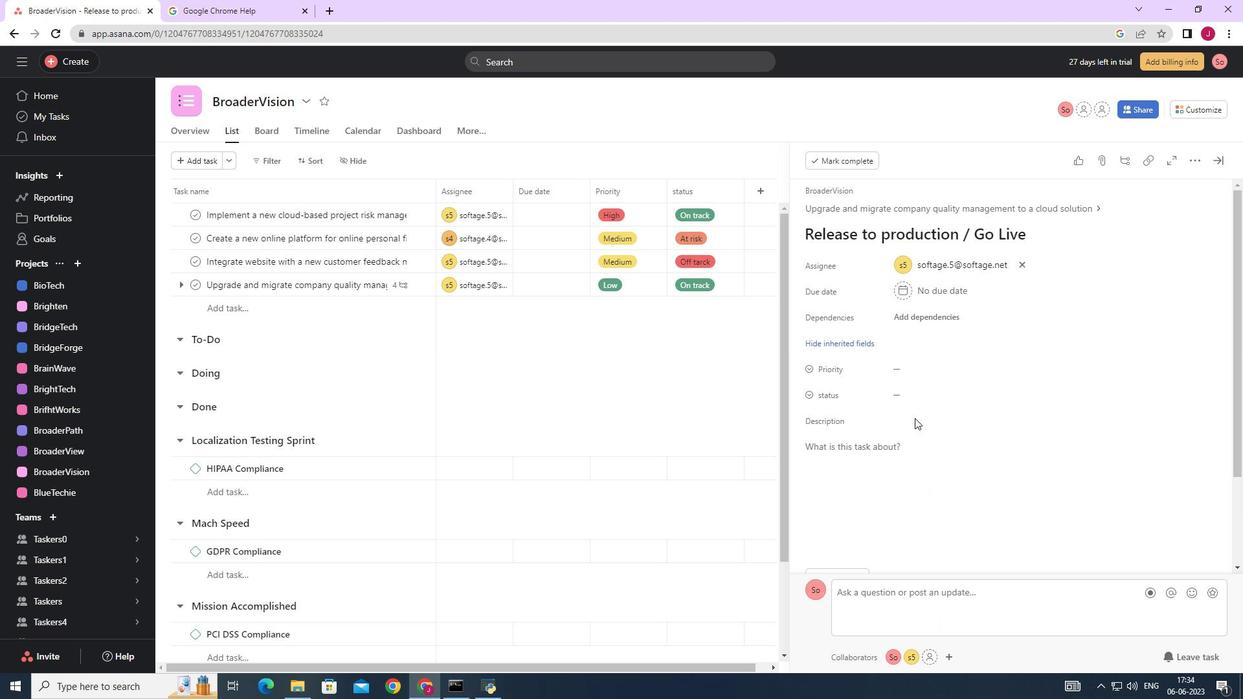 
Action: Mouse scrolled (915, 420) with delta (0, 0)
Screenshot: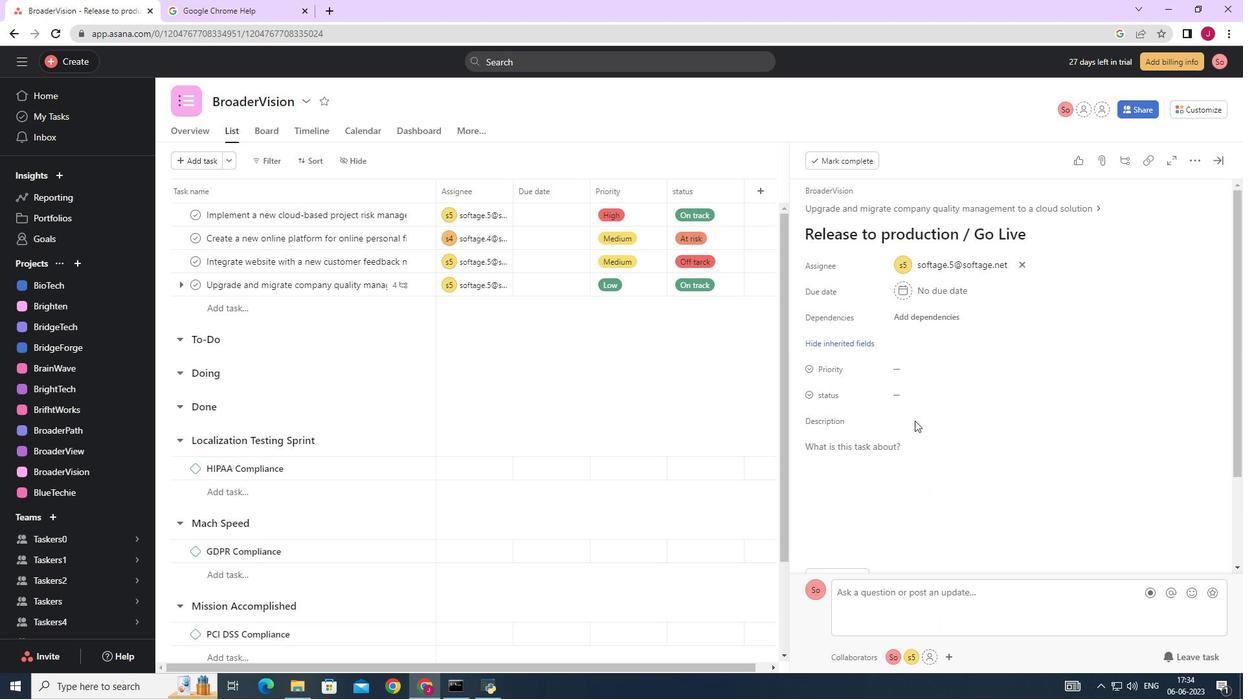 
Action: Mouse scrolled (915, 420) with delta (0, 0)
Screenshot: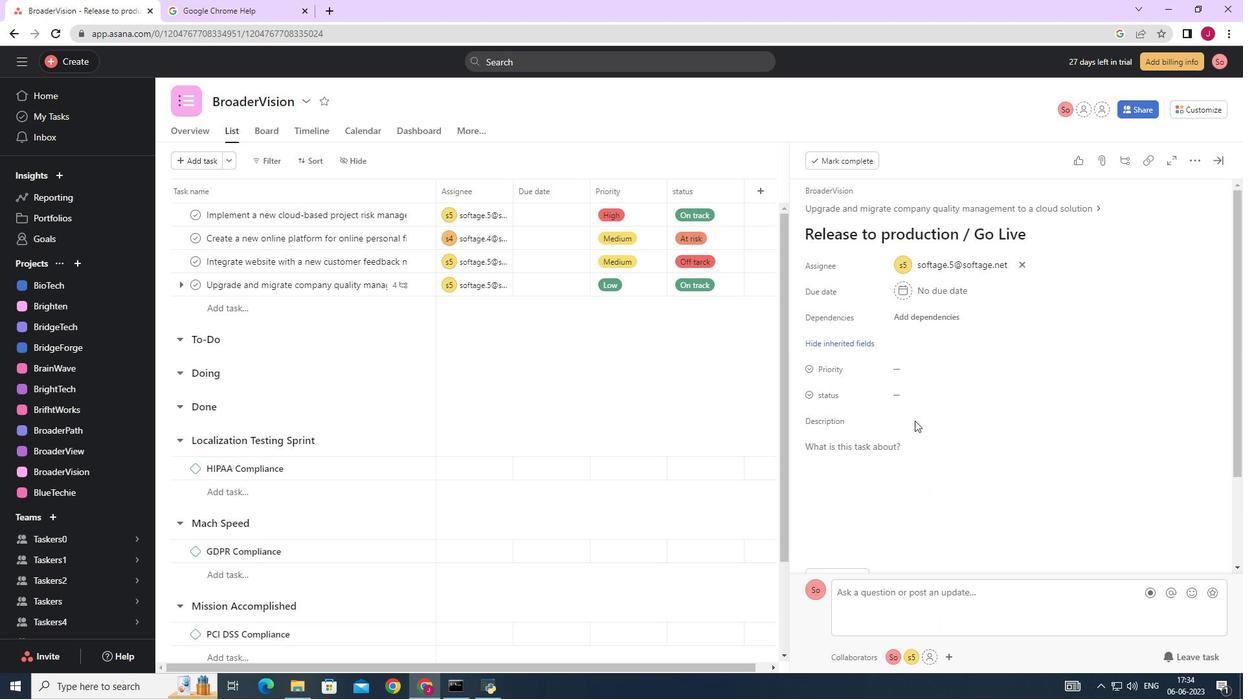 
Action: Mouse moved to (902, 248)
Screenshot: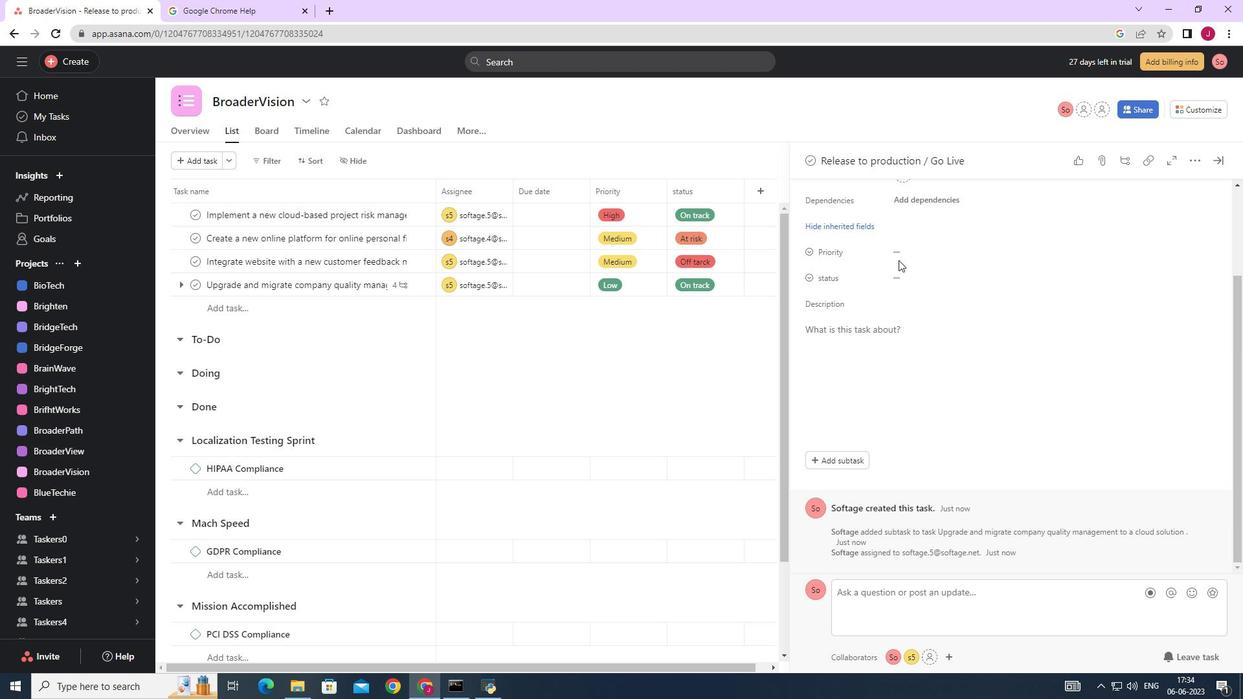 
Action: Mouse pressed left at (902, 248)
Screenshot: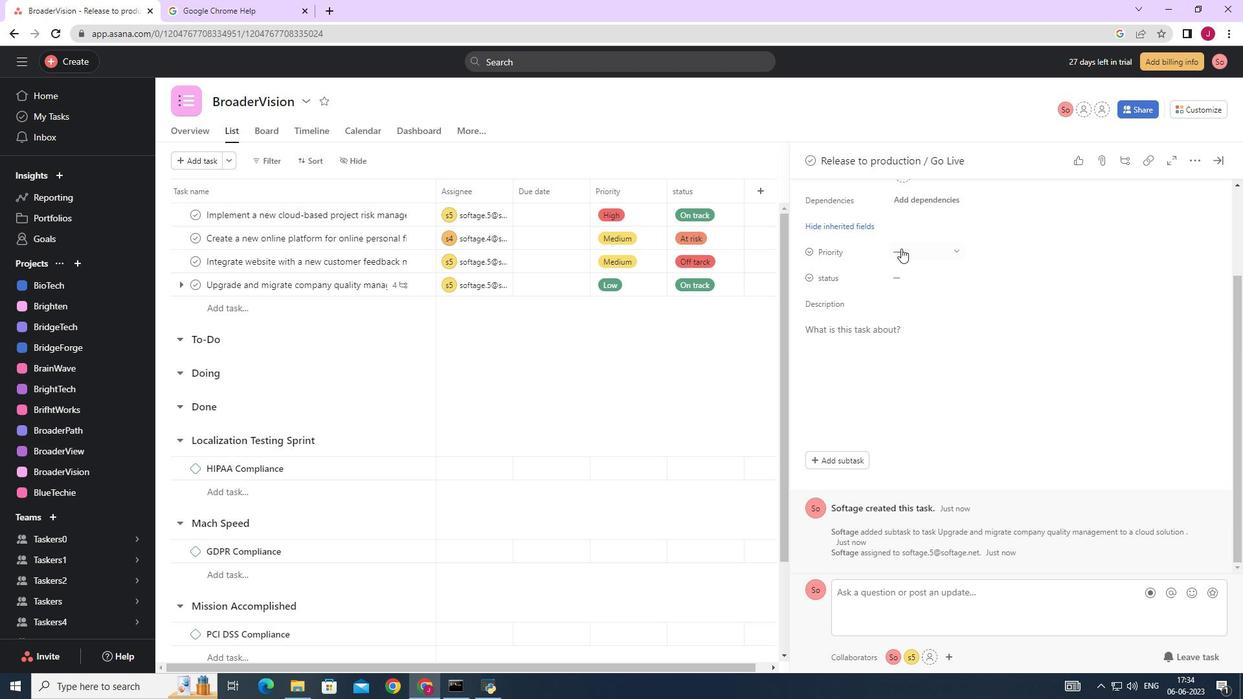 
Action: Mouse moved to (923, 346)
Screenshot: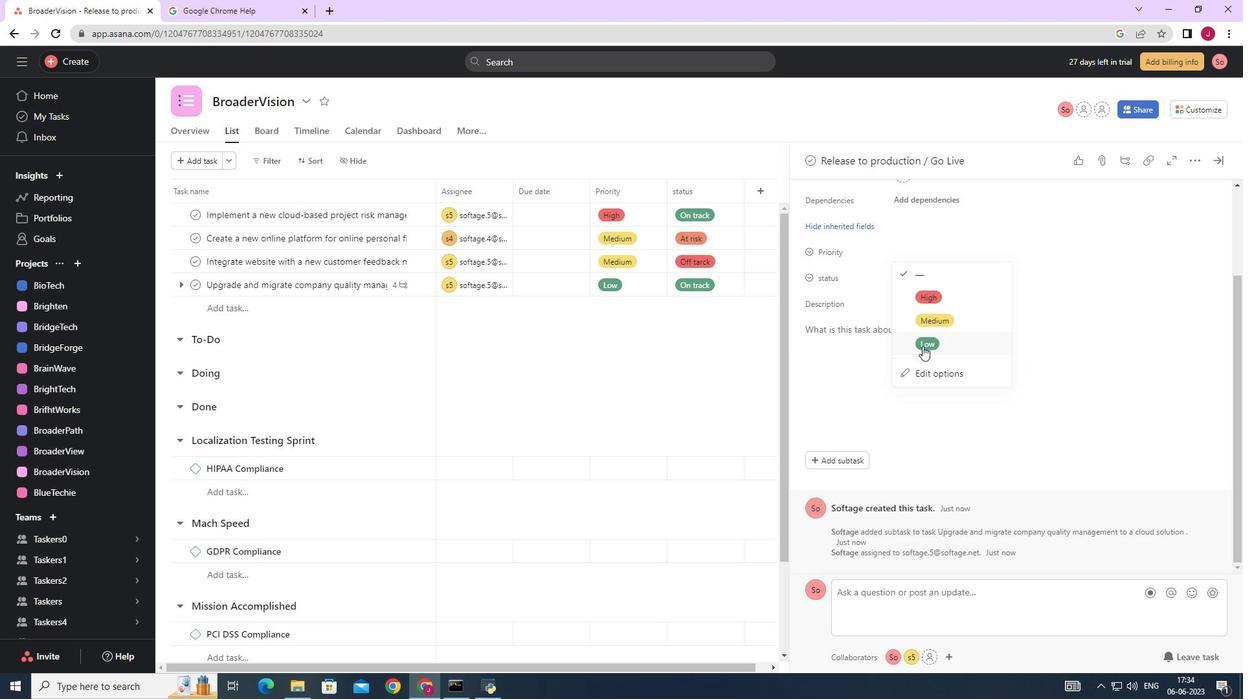 
Action: Mouse pressed left at (923, 346)
Screenshot: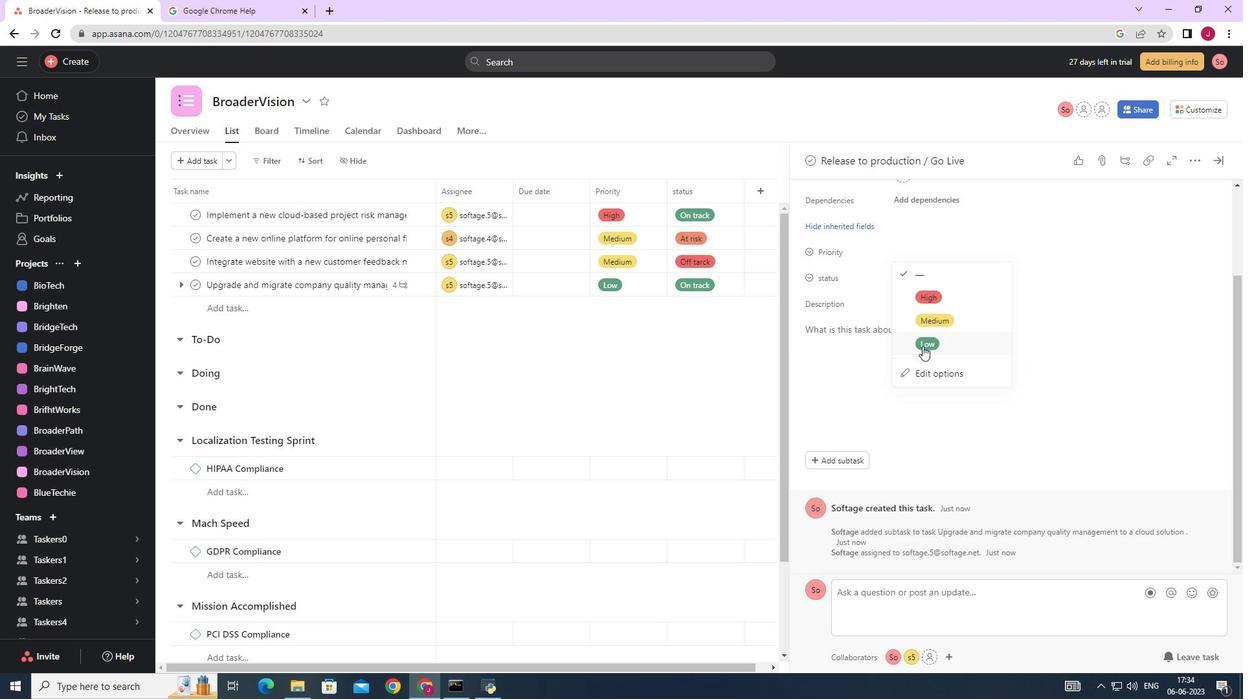 
Action: Mouse moved to (905, 276)
Screenshot: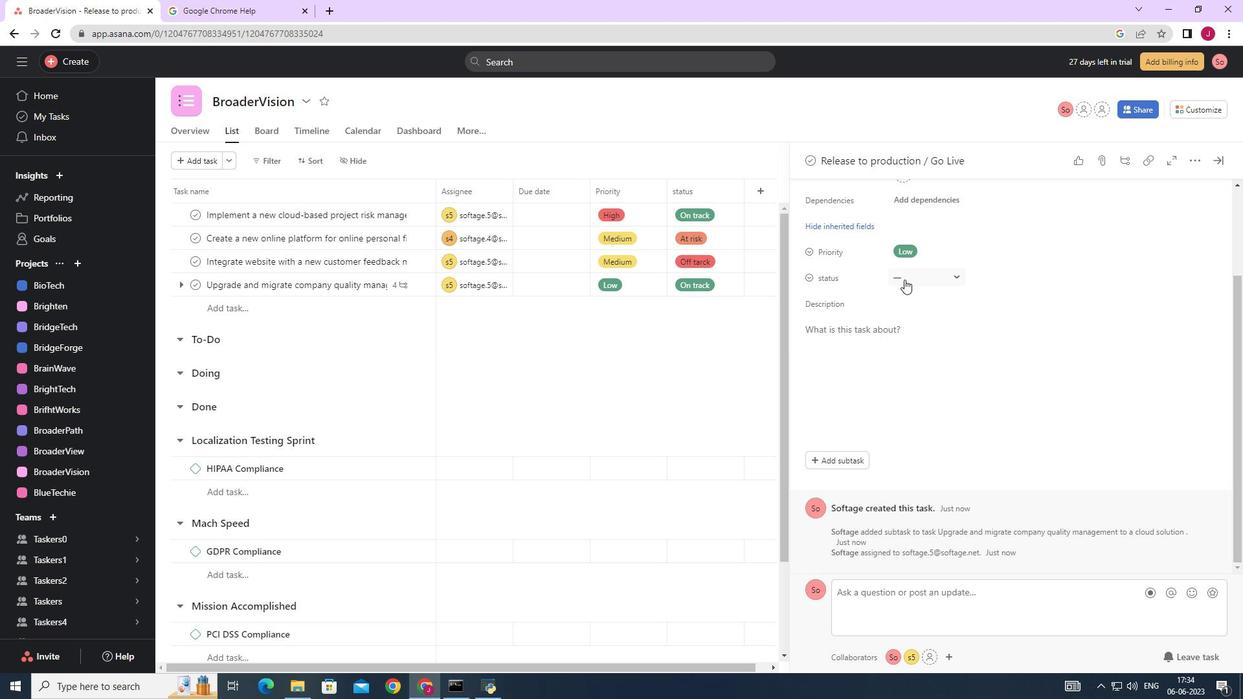 
Action: Mouse pressed left at (905, 276)
Screenshot: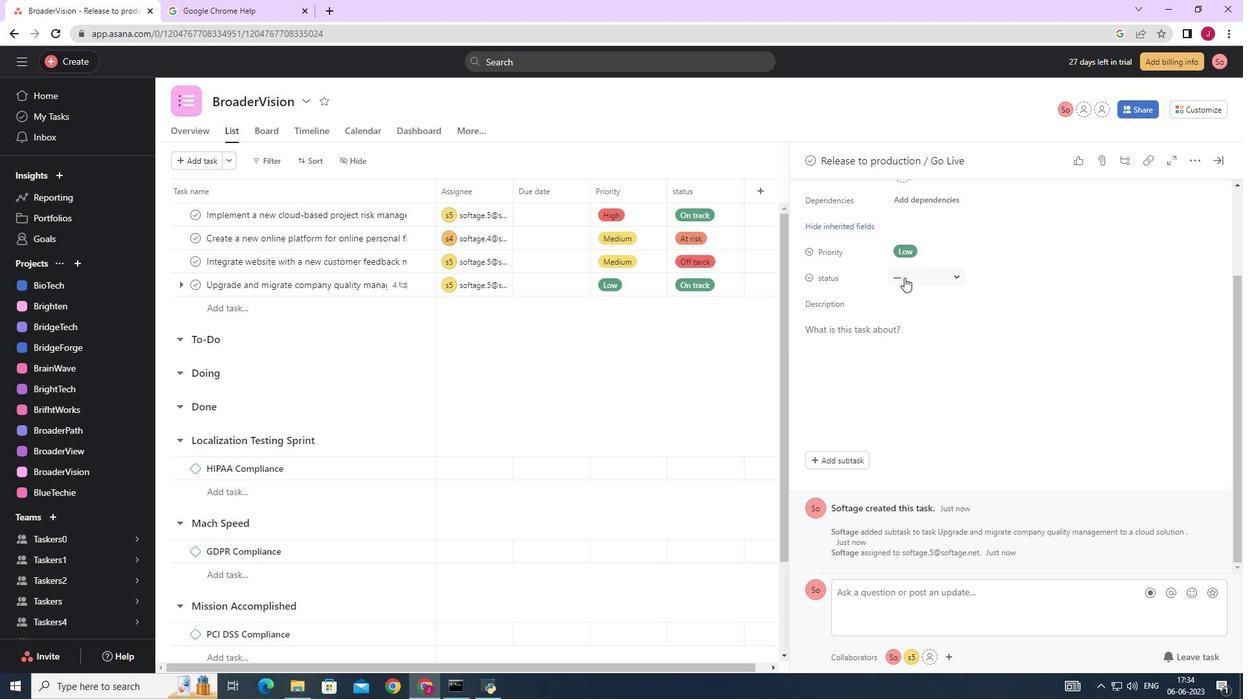 
Action: Mouse moved to (930, 321)
Screenshot: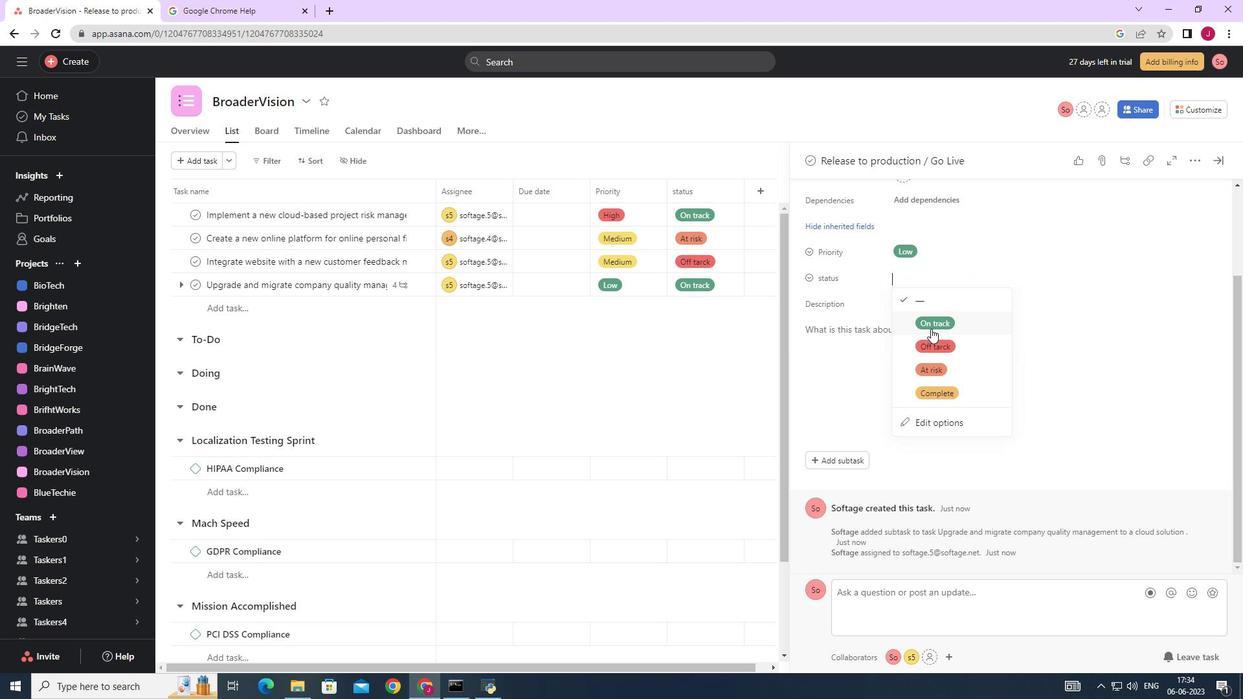 
Action: Mouse pressed left at (930, 321)
Screenshot: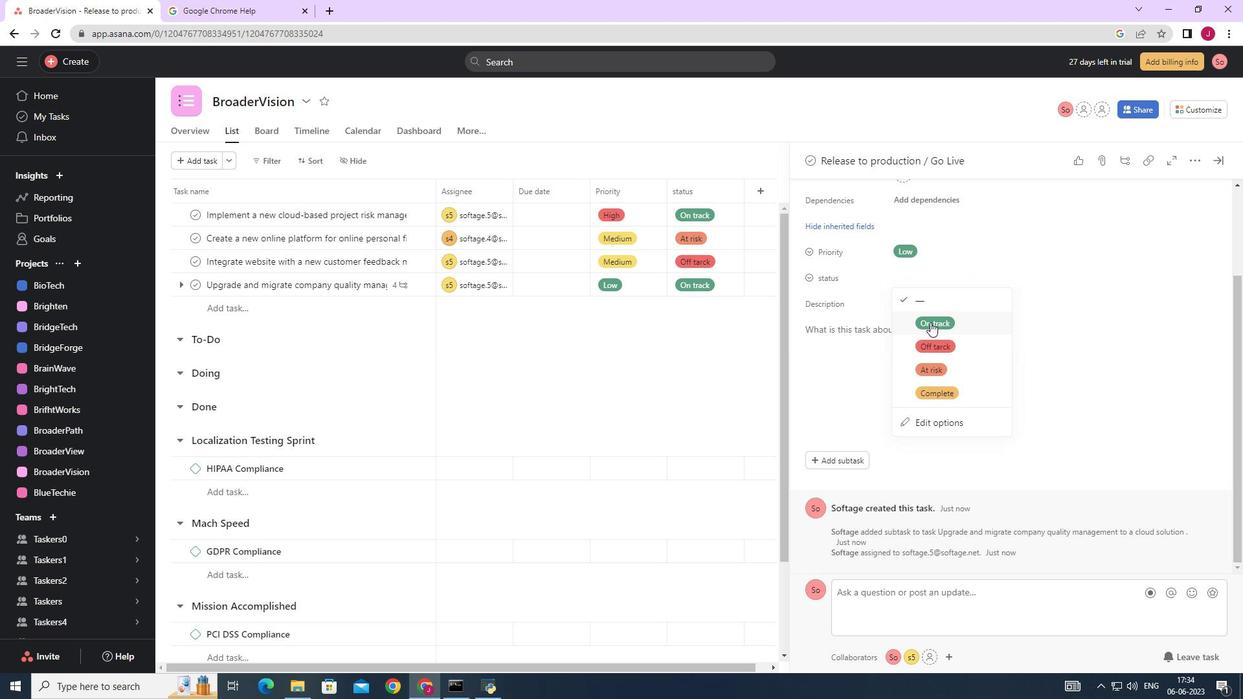 
Action: Mouse moved to (1216, 160)
Screenshot: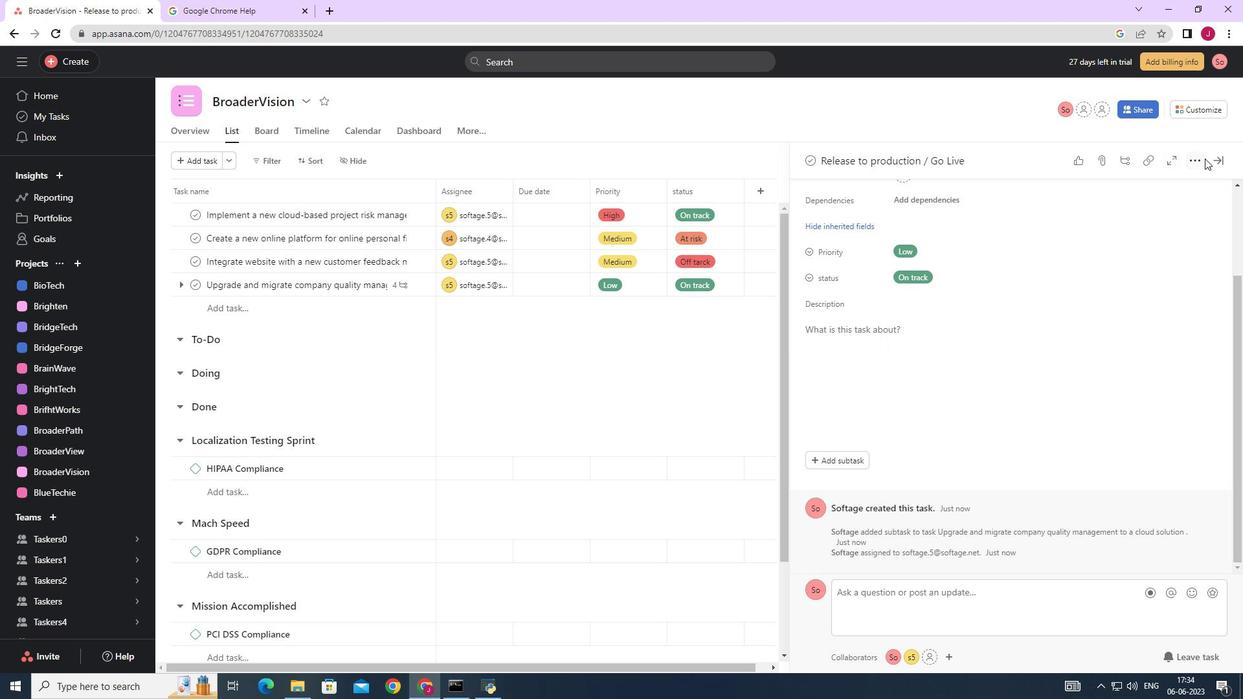
Action: Mouse pressed left at (1216, 160)
Screenshot: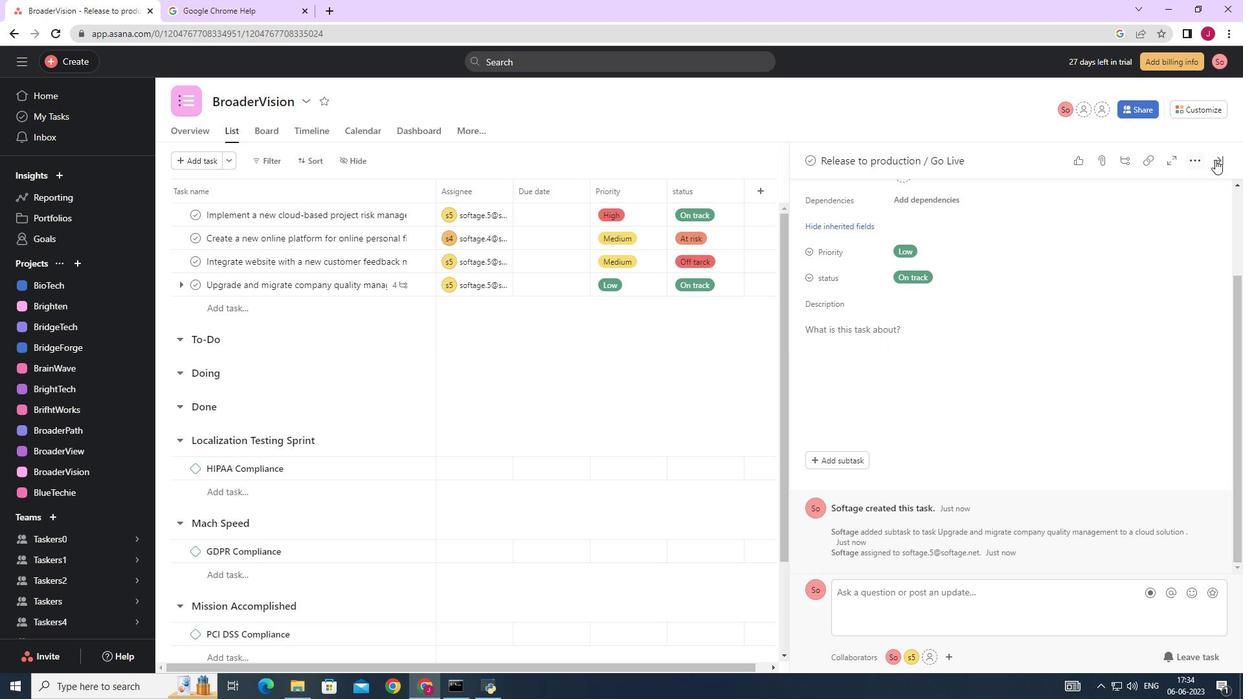 
Action: Mouse moved to (890, 390)
Screenshot: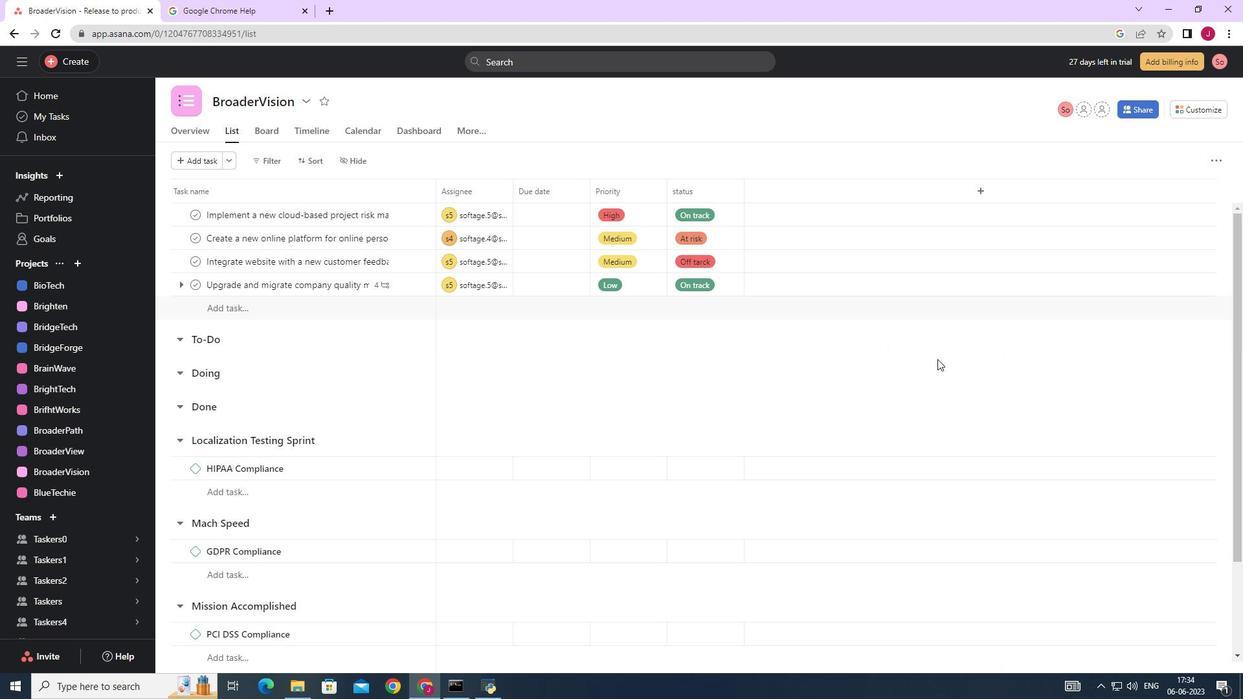
